 Task: Change IN PROGRESS as Status of Issue Issue0000000014 in Backlog  in Scrum Project Project0000000003 in Jira. Change IN PROGRESS as Status of Issue Issue0000000016 in Backlog  in Scrum Project Project0000000004 in Jira. Change IN PROGRESS as Status of Issue Issue0000000018 in Backlog  in Scrum Project Project0000000004 in Jira. Change IN PROGRESS as Status of Issue Issue0000000020 in Backlog  in Scrum Project Project0000000004 in Jira. Assign ayush98111@gmail.com as Assignee of Issue Issue0000000011 in Backlog  in Scrum Project Project0000000003 in Jira
Action: Mouse moved to (521, 577)
Screenshot: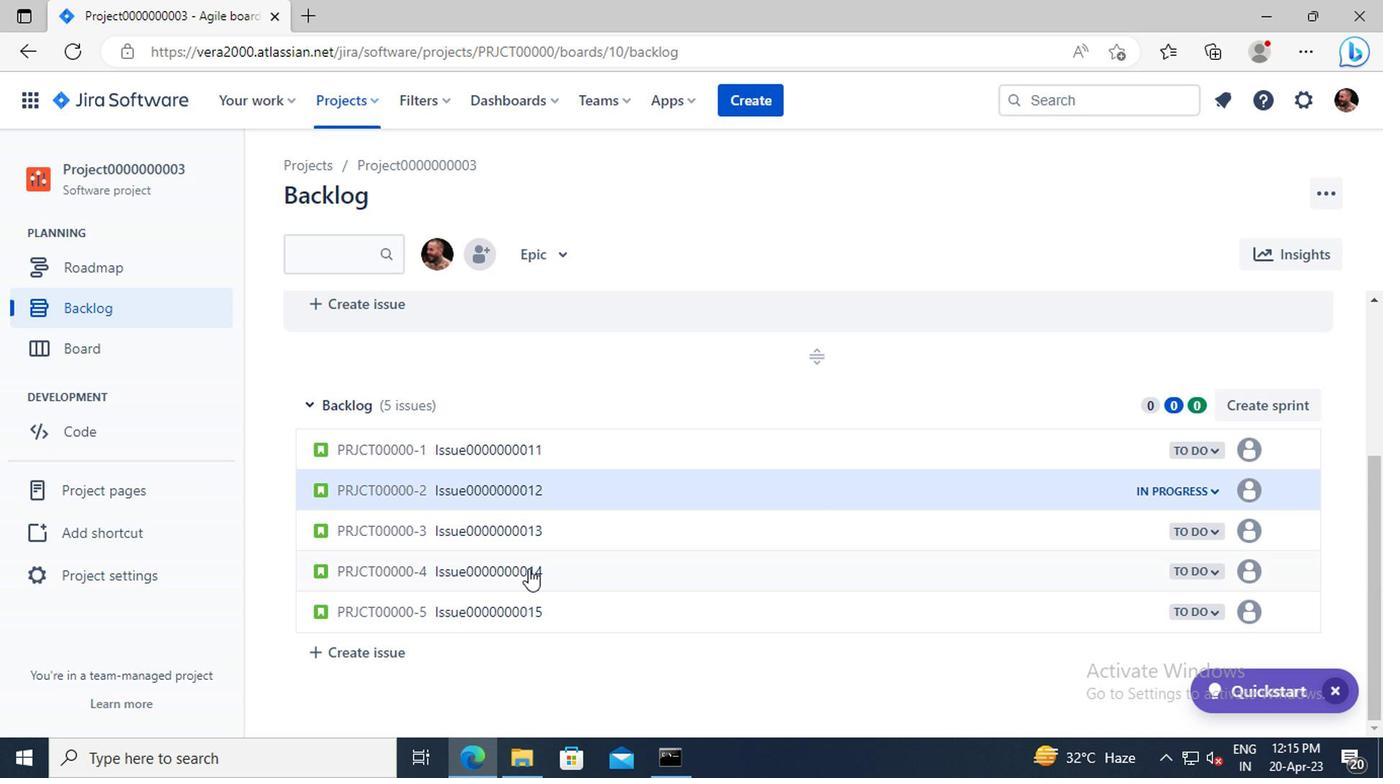 
Action: Mouse pressed left at (521, 577)
Screenshot: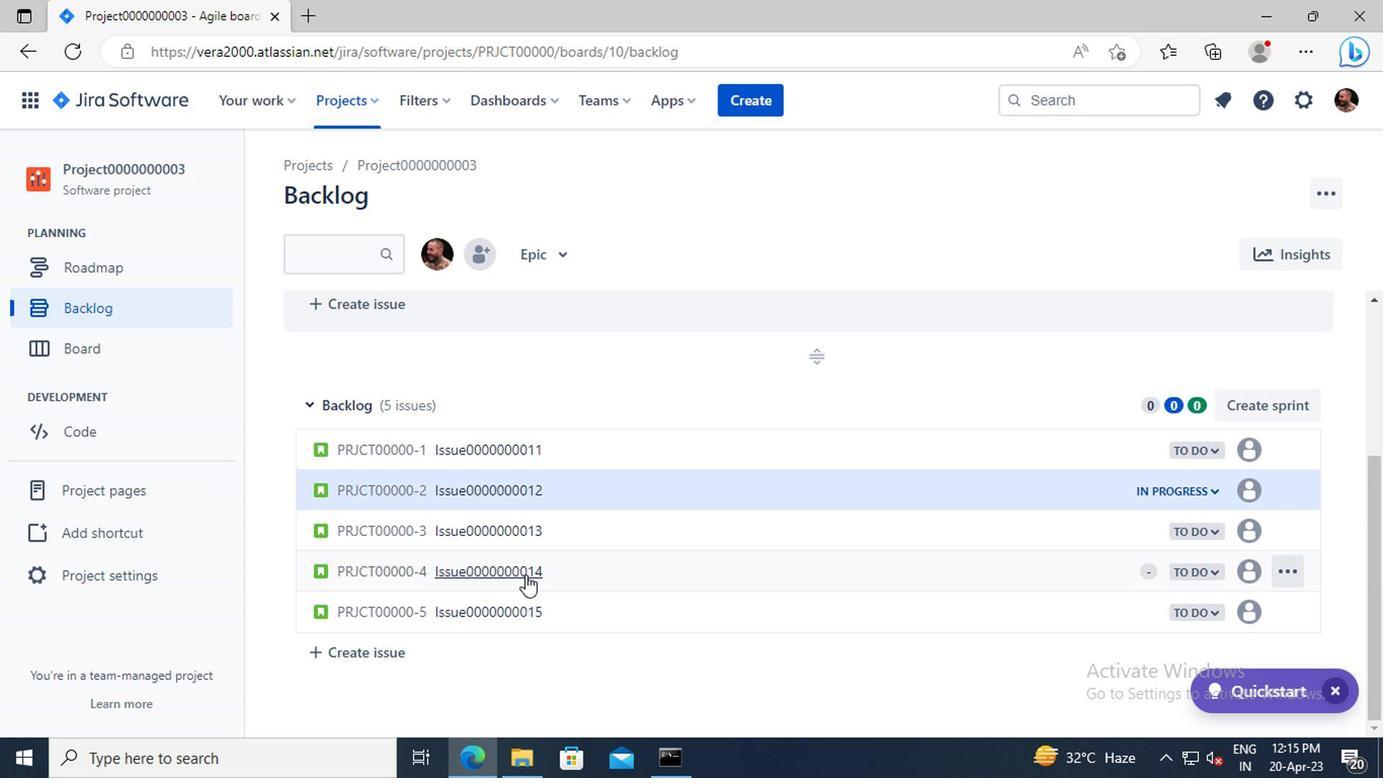 
Action: Mouse moved to (1020, 458)
Screenshot: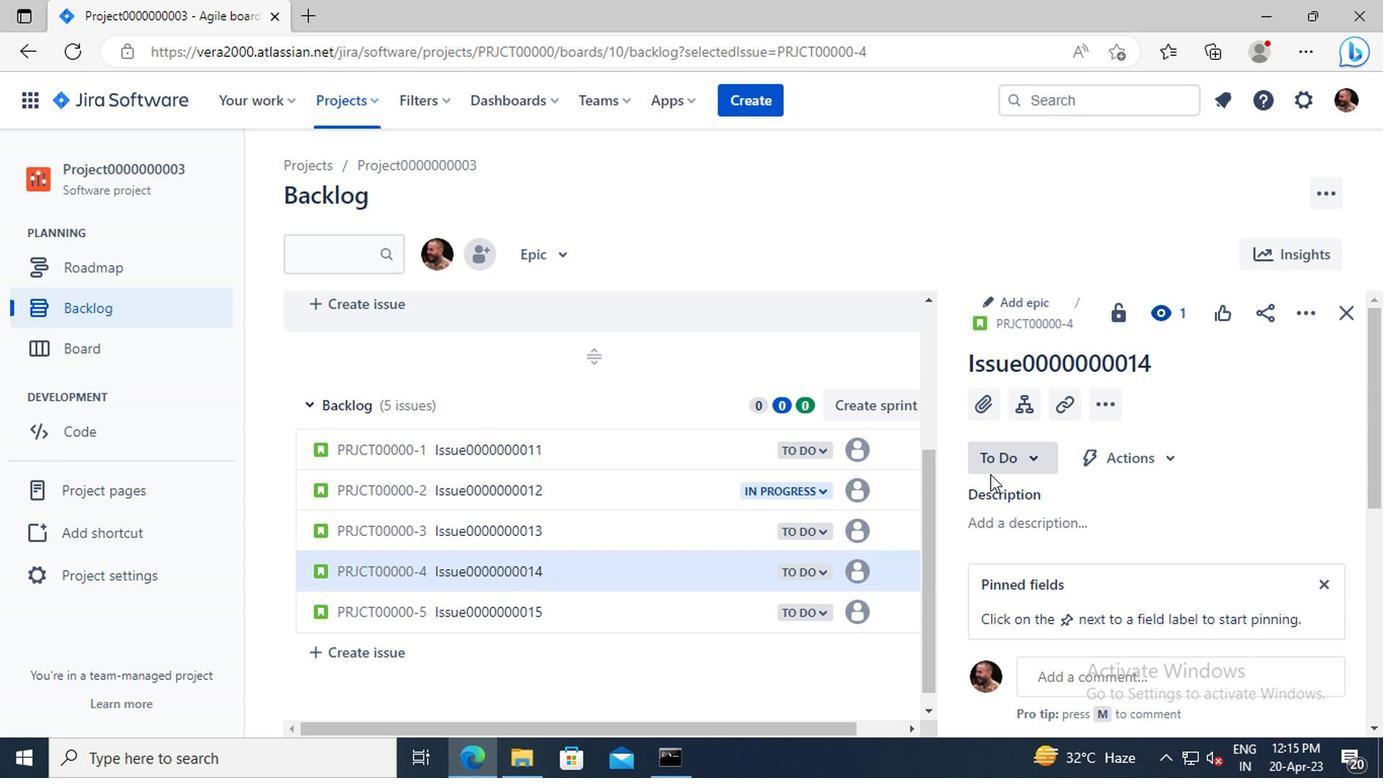 
Action: Mouse pressed left at (1020, 458)
Screenshot: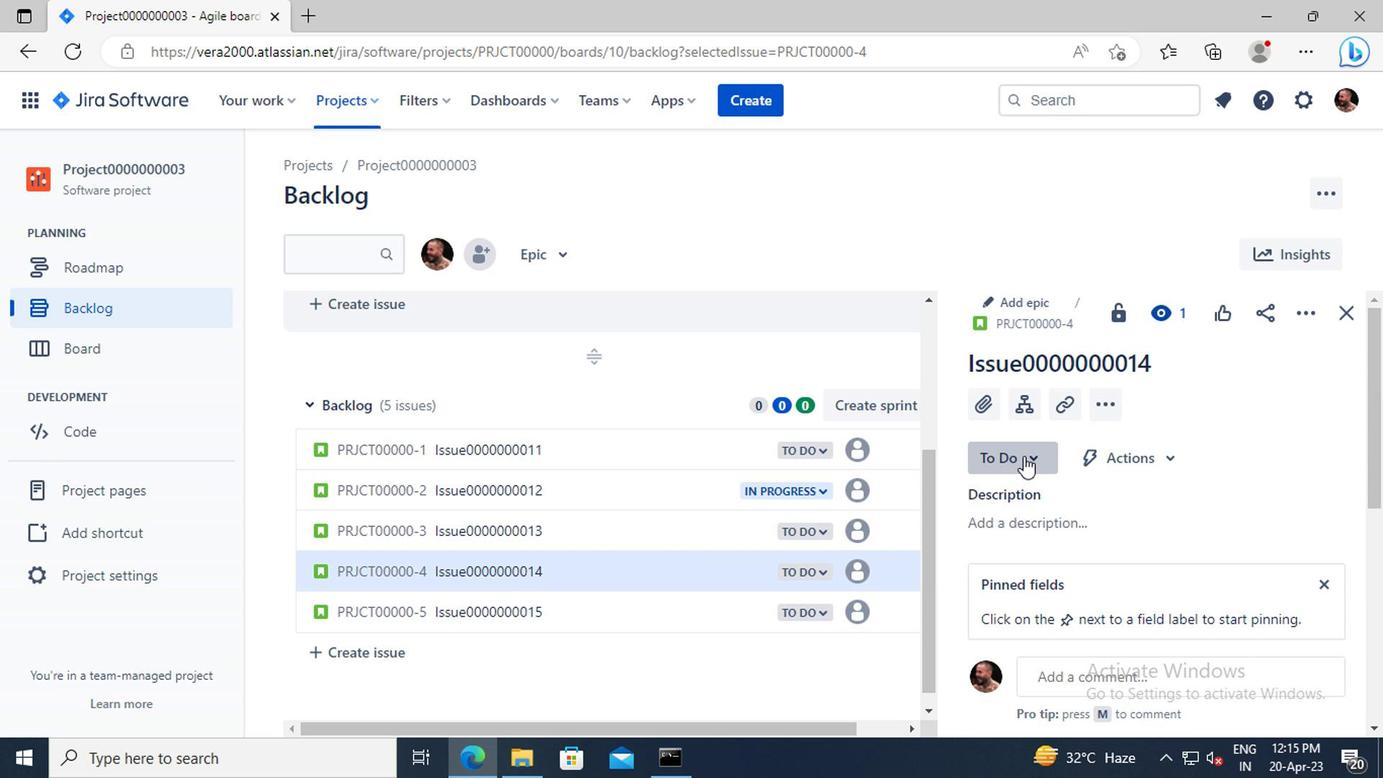 
Action: Mouse moved to (1030, 505)
Screenshot: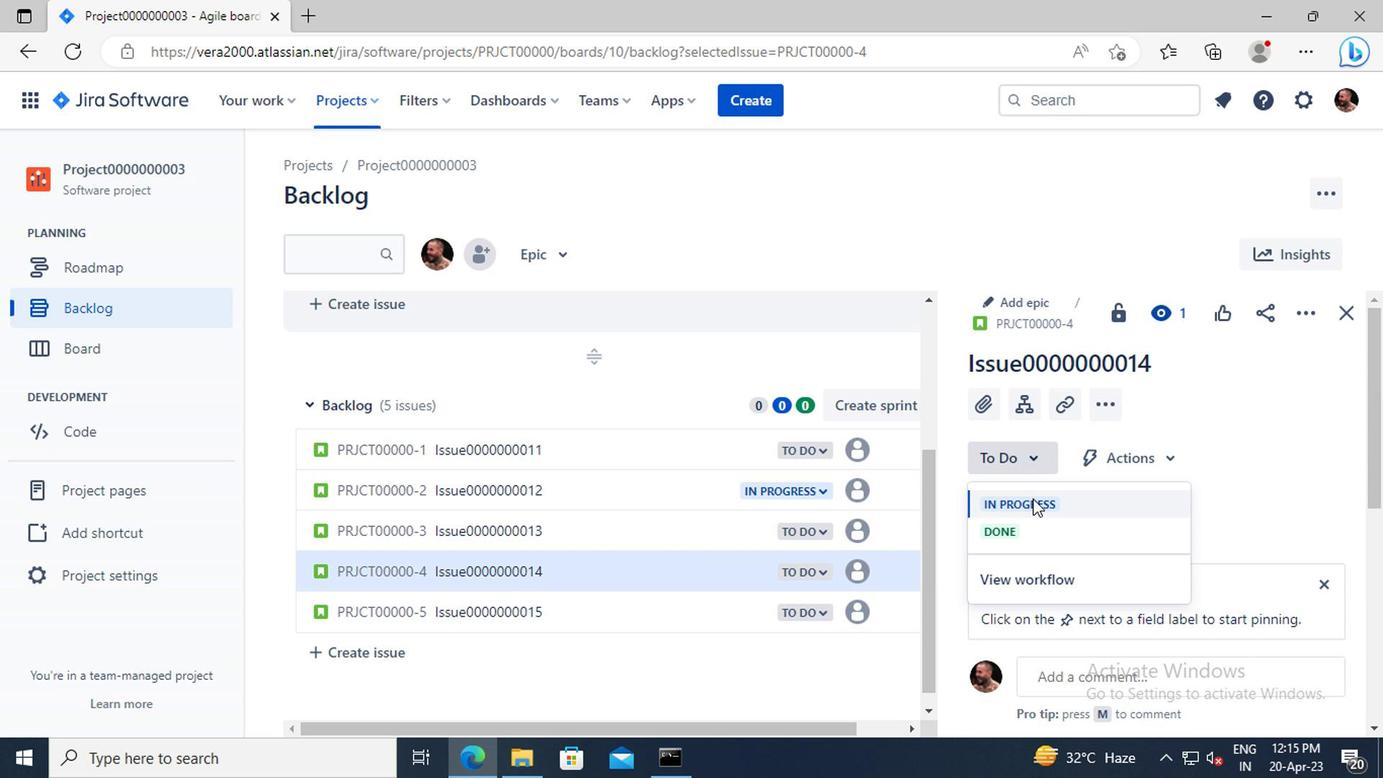 
Action: Mouse pressed left at (1030, 505)
Screenshot: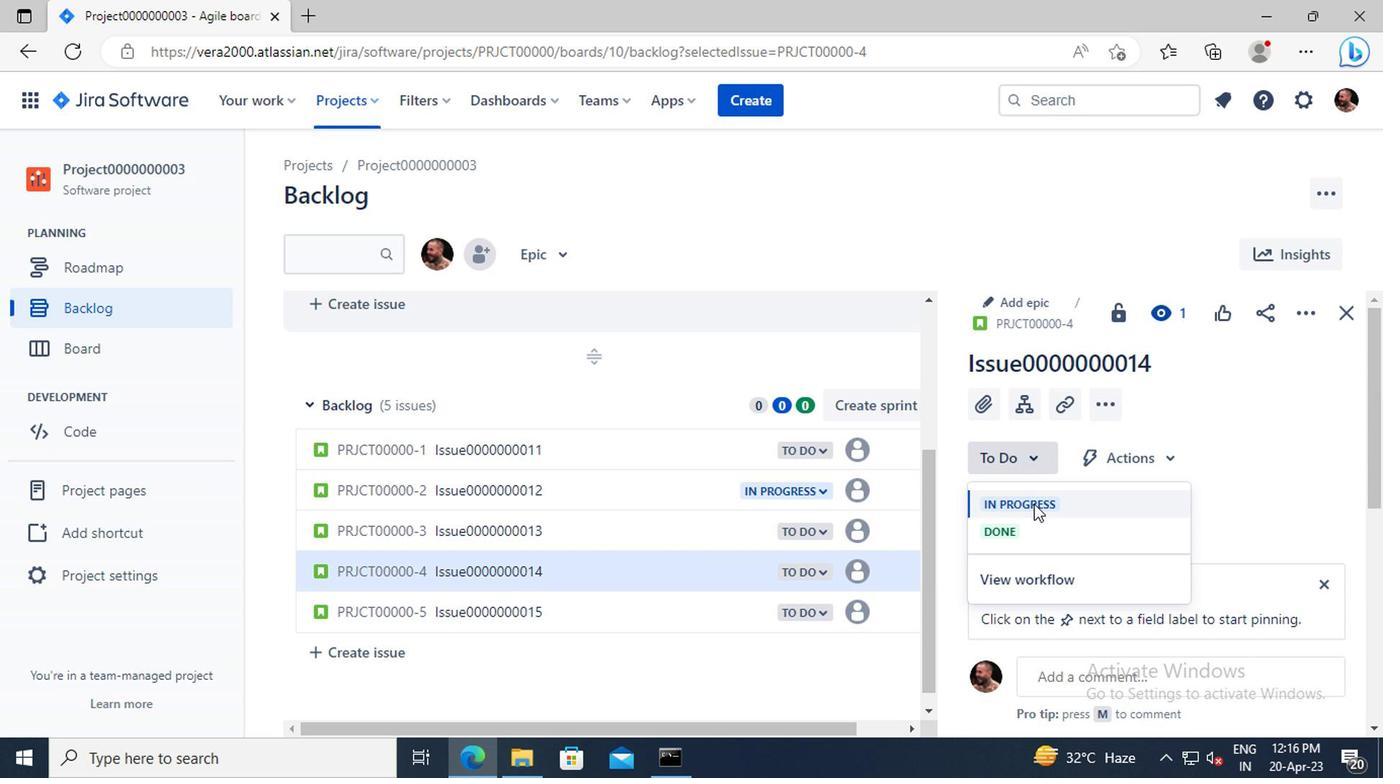
Action: Mouse moved to (351, 105)
Screenshot: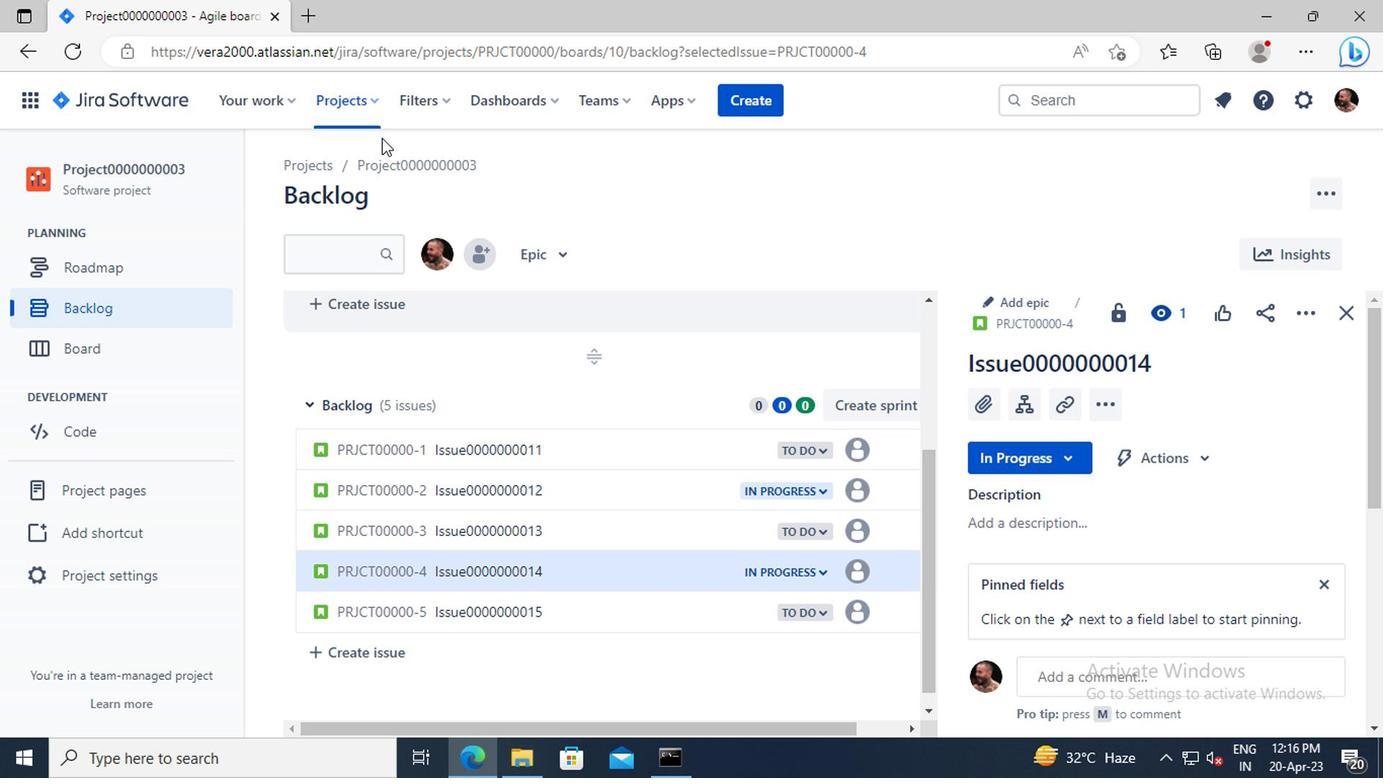 
Action: Mouse pressed left at (351, 105)
Screenshot: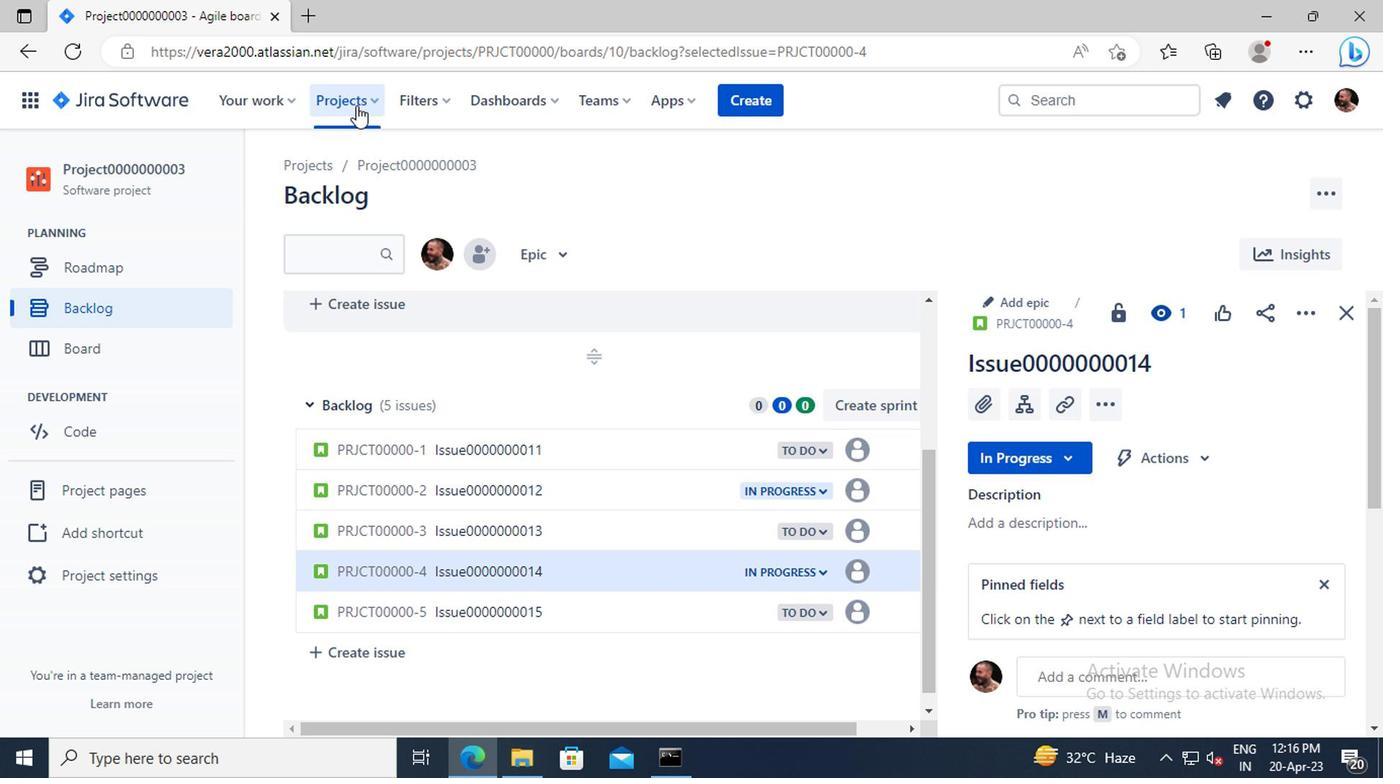 
Action: Mouse moved to (417, 247)
Screenshot: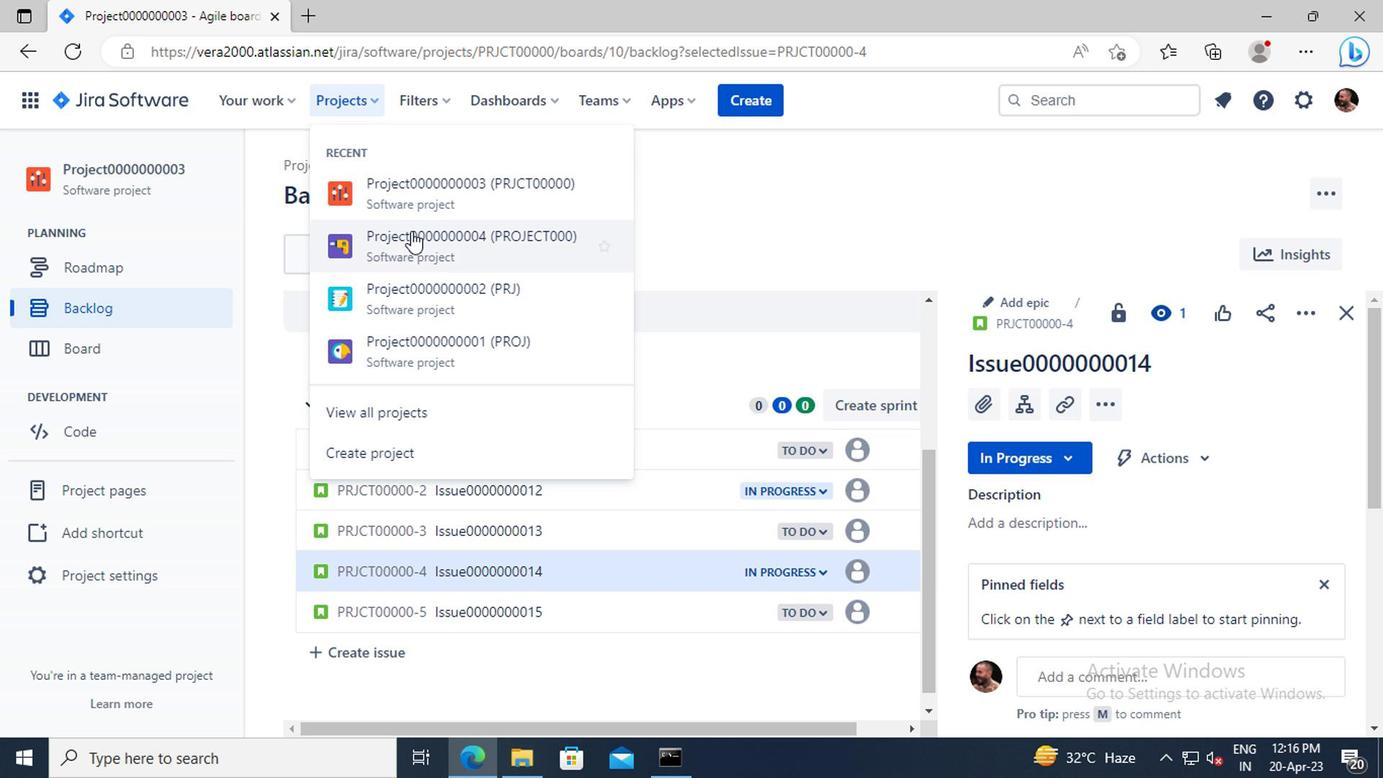 
Action: Mouse pressed left at (417, 247)
Screenshot: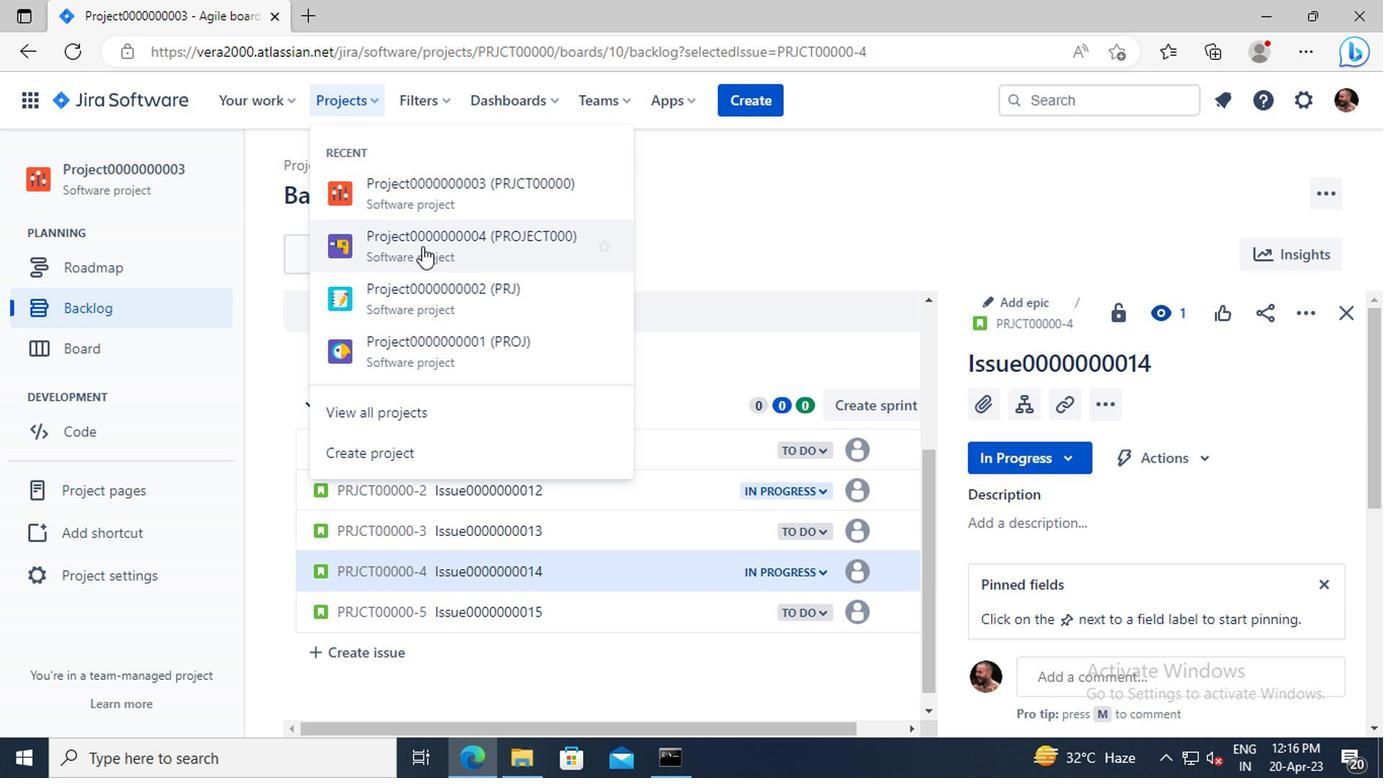 
Action: Mouse moved to (127, 299)
Screenshot: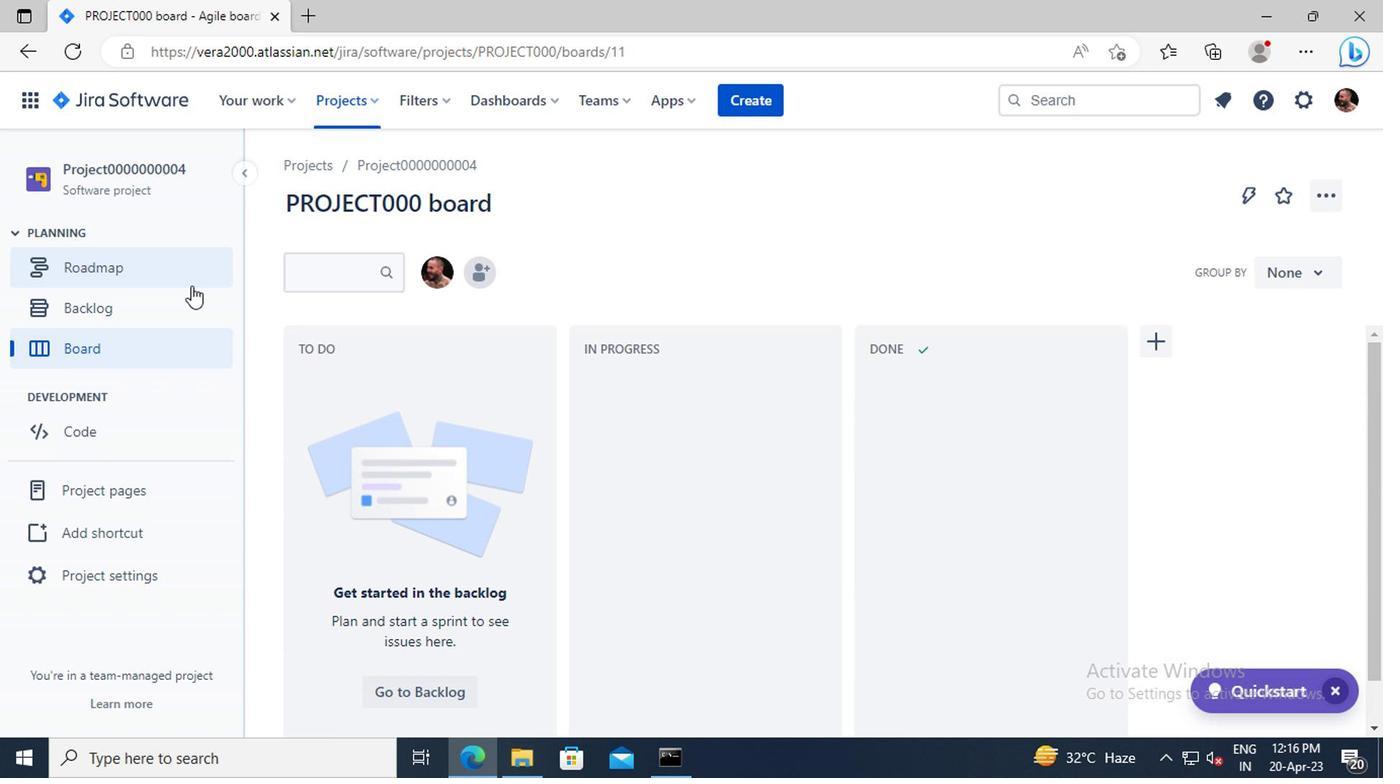 
Action: Mouse pressed left at (127, 299)
Screenshot: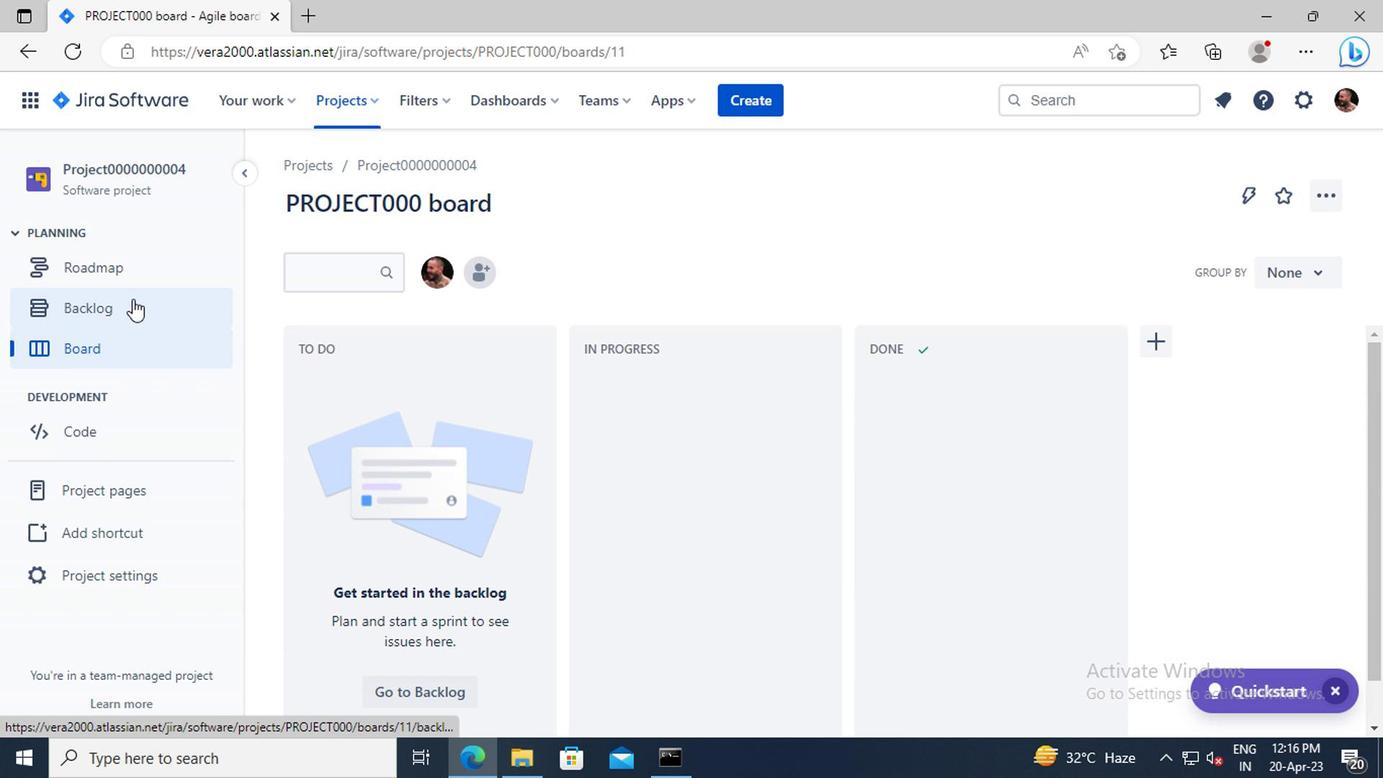 
Action: Mouse moved to (509, 299)
Screenshot: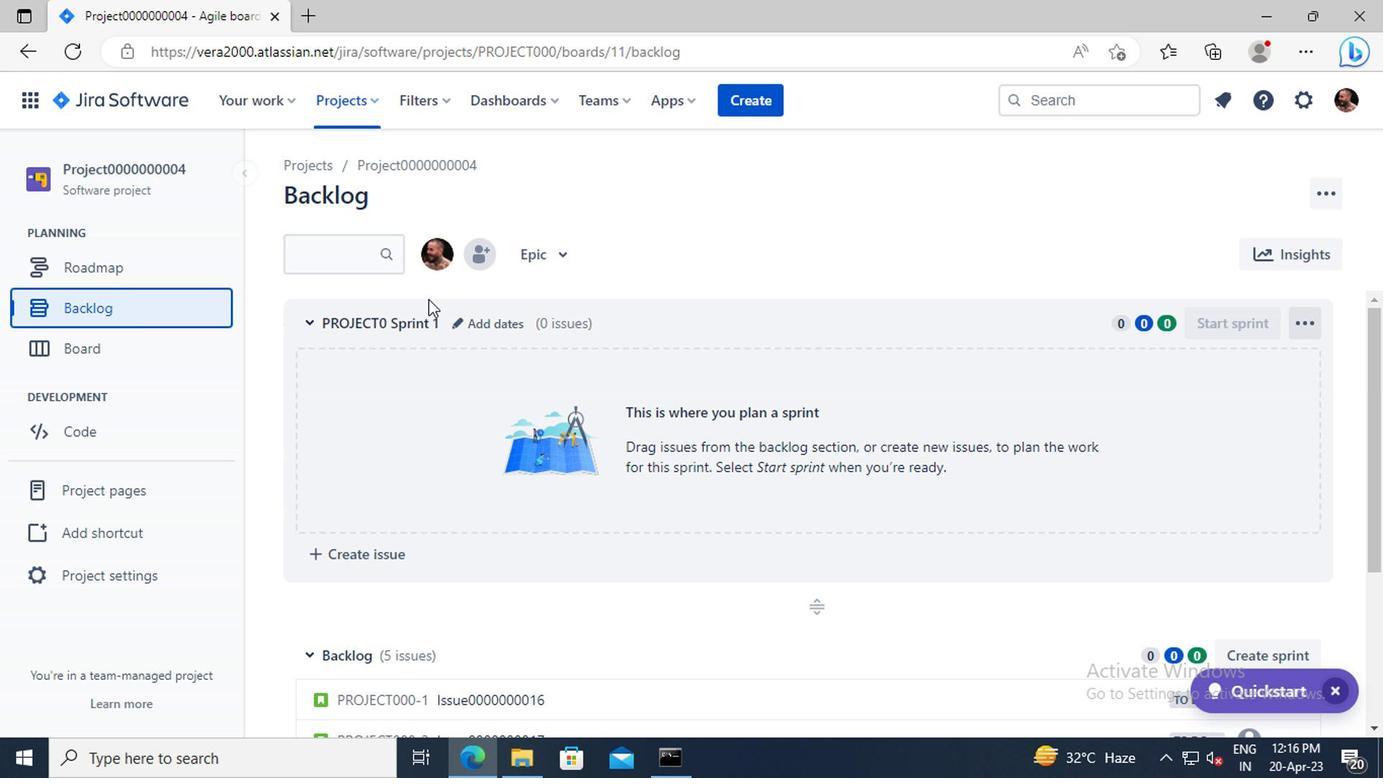
Action: Mouse scrolled (509, 299) with delta (0, 0)
Screenshot: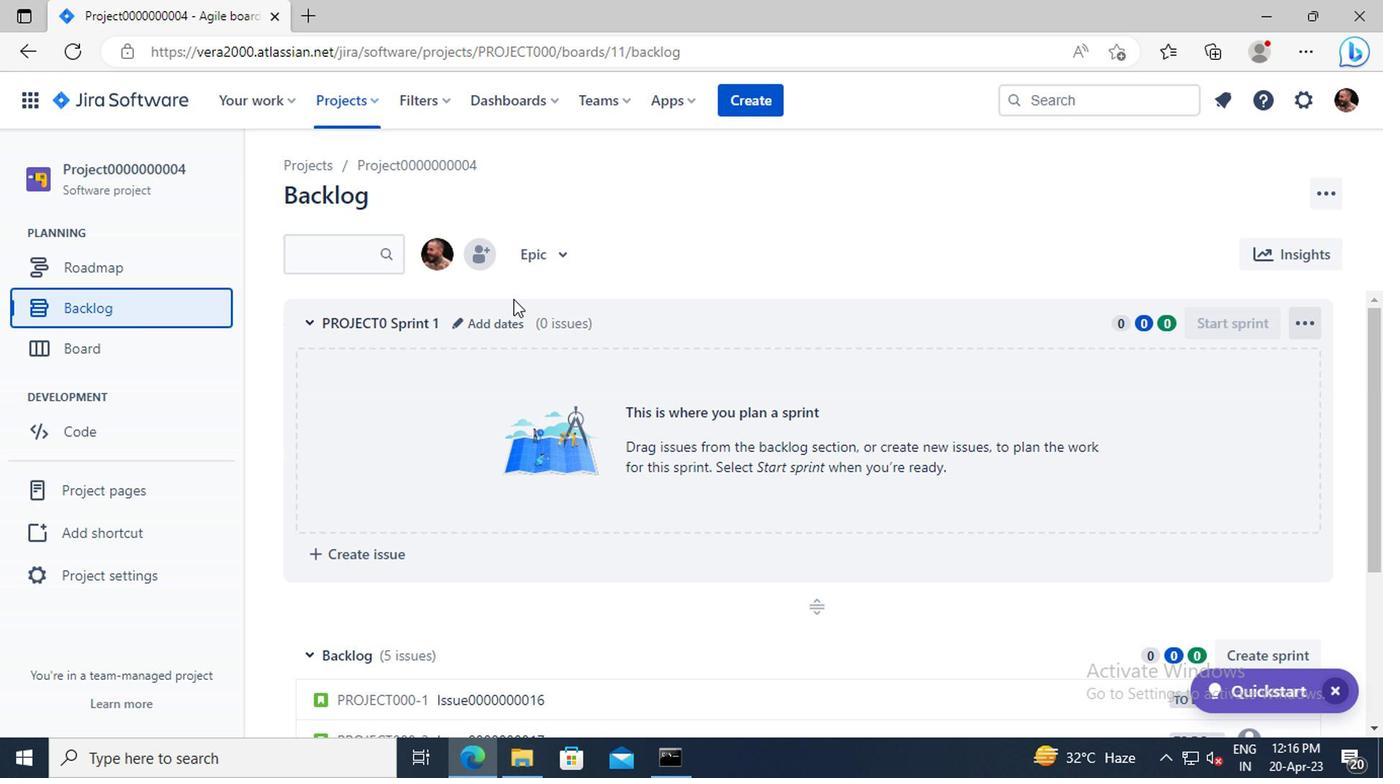 
Action: Mouse scrolled (509, 299) with delta (0, 0)
Screenshot: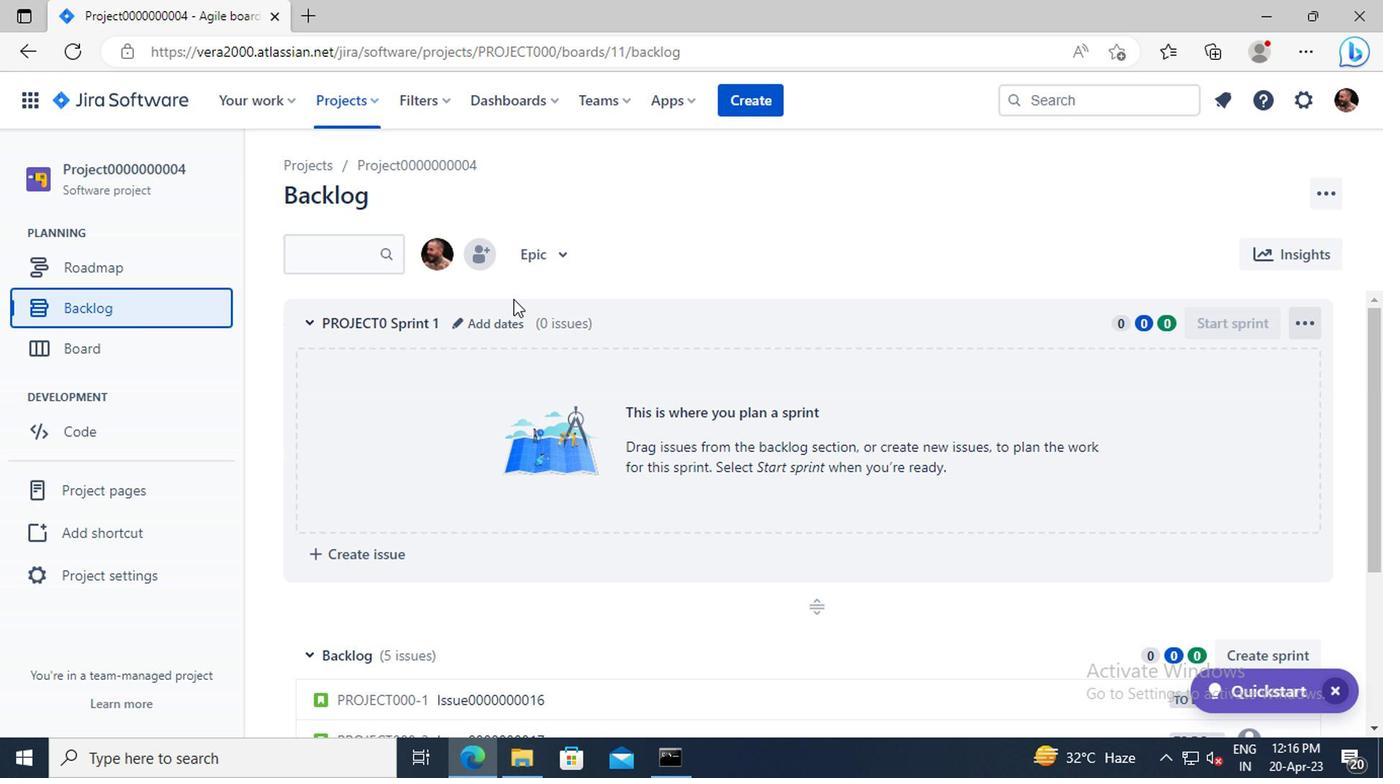 
Action: Mouse moved to (513, 340)
Screenshot: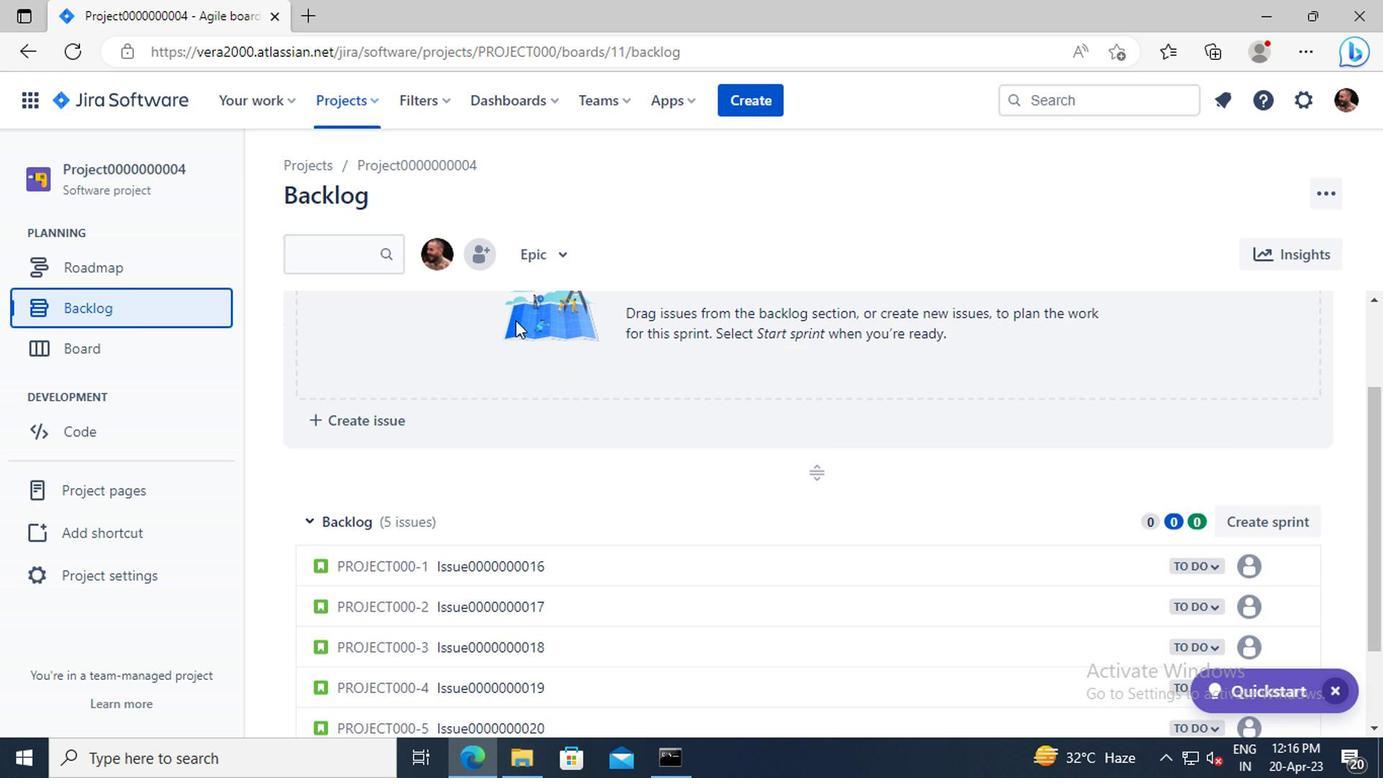 
Action: Mouse scrolled (513, 340) with delta (0, 0)
Screenshot: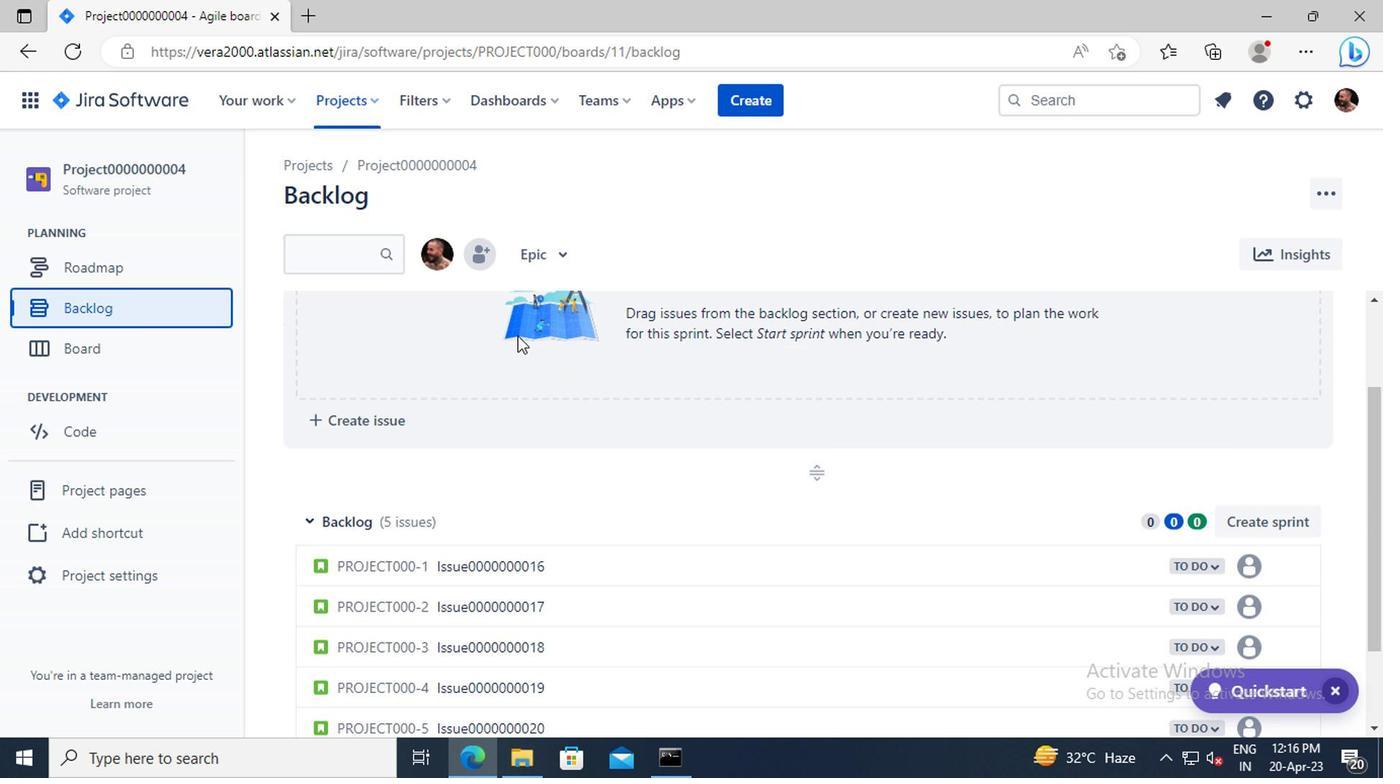 
Action: Mouse scrolled (513, 340) with delta (0, 0)
Screenshot: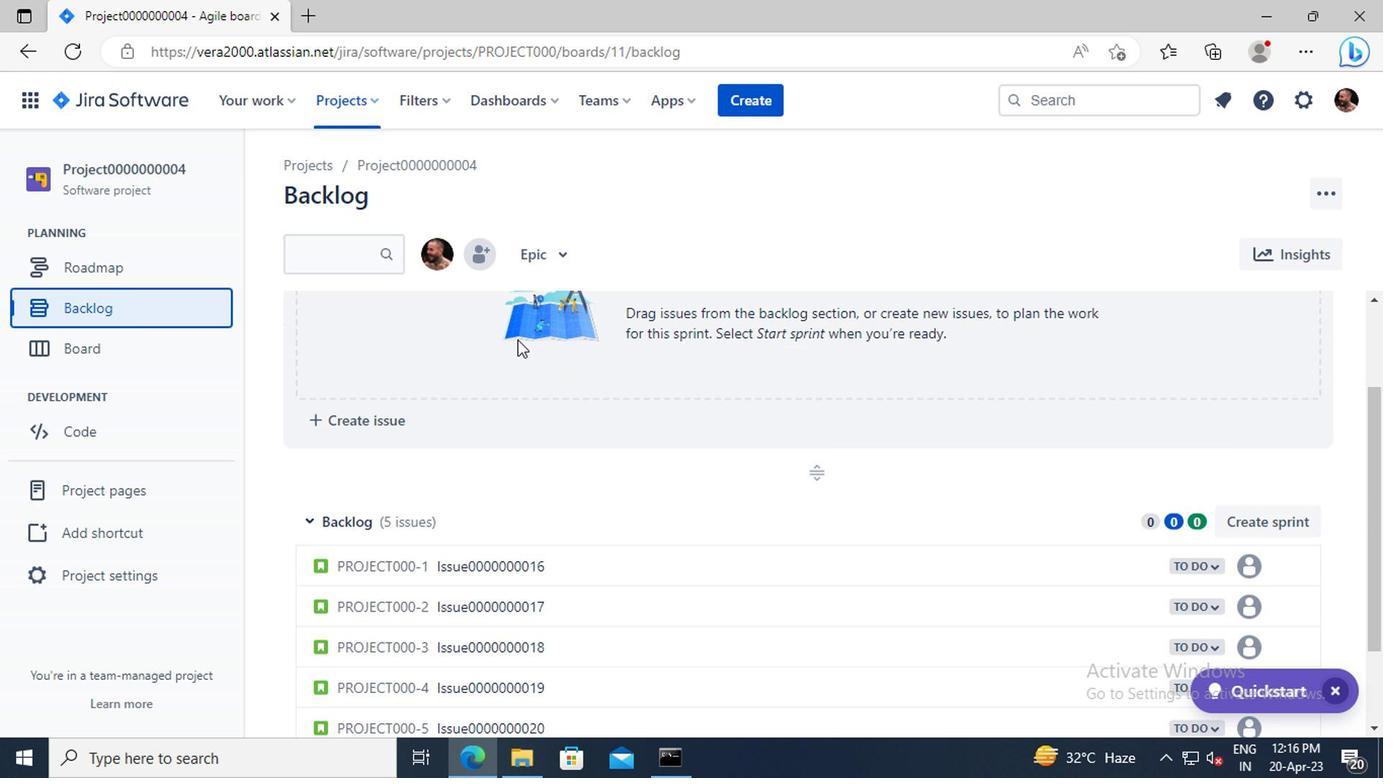
Action: Mouse moved to (519, 446)
Screenshot: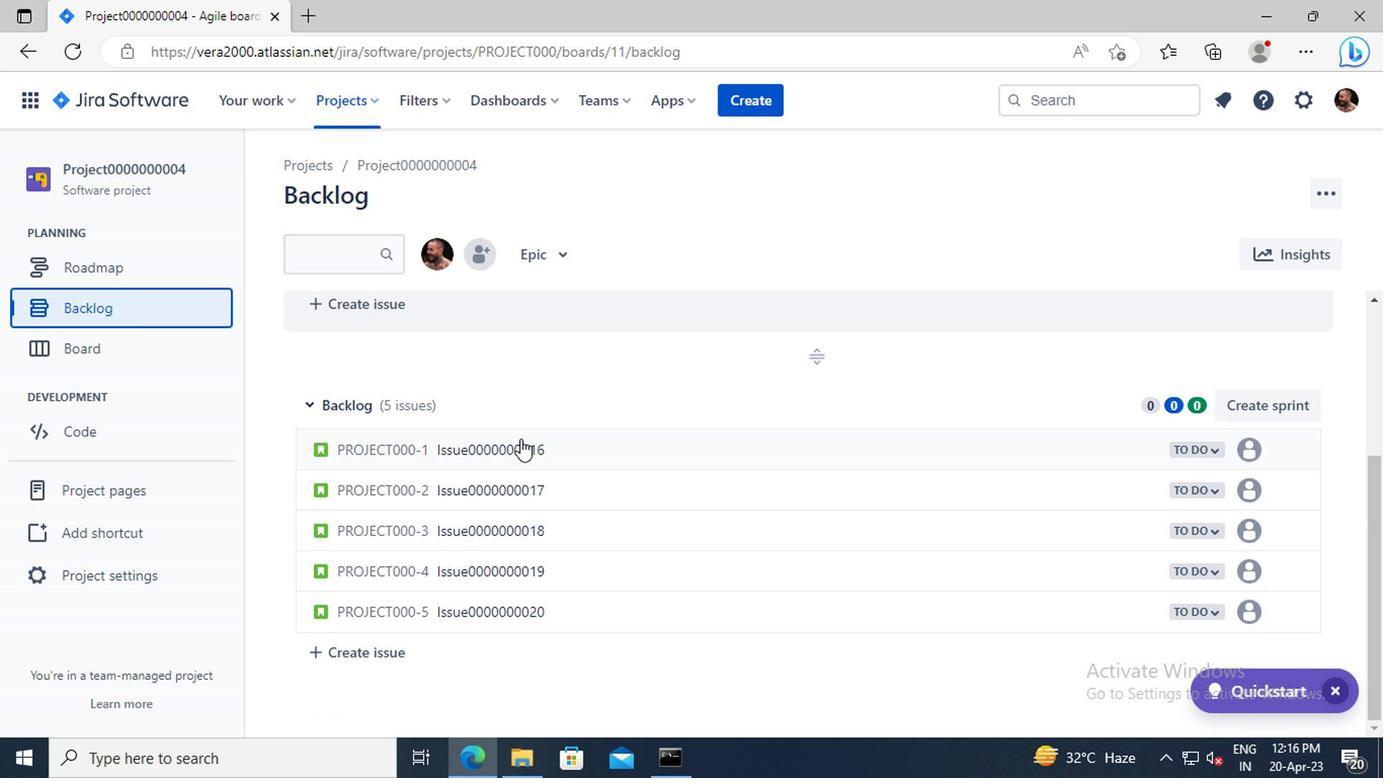 
Action: Mouse pressed left at (519, 446)
Screenshot: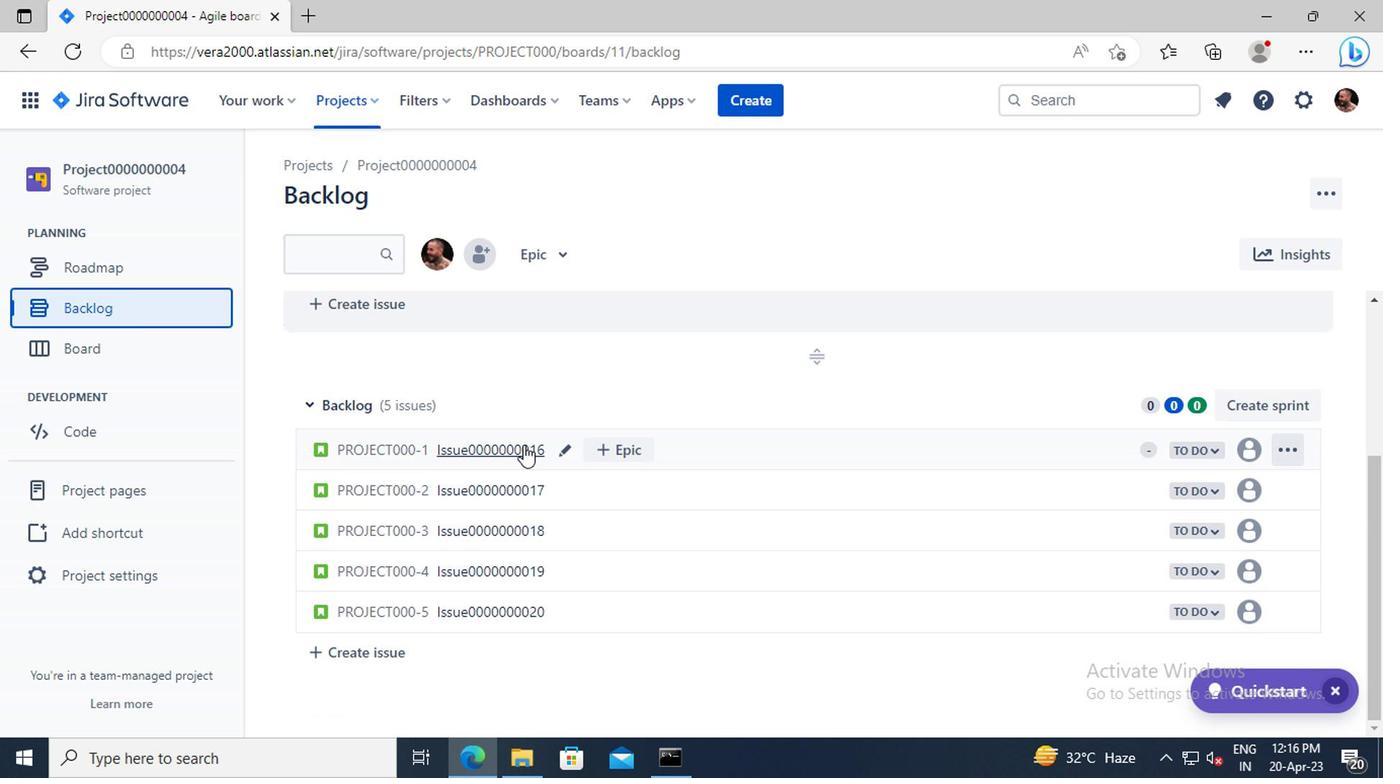
Action: Mouse moved to (992, 461)
Screenshot: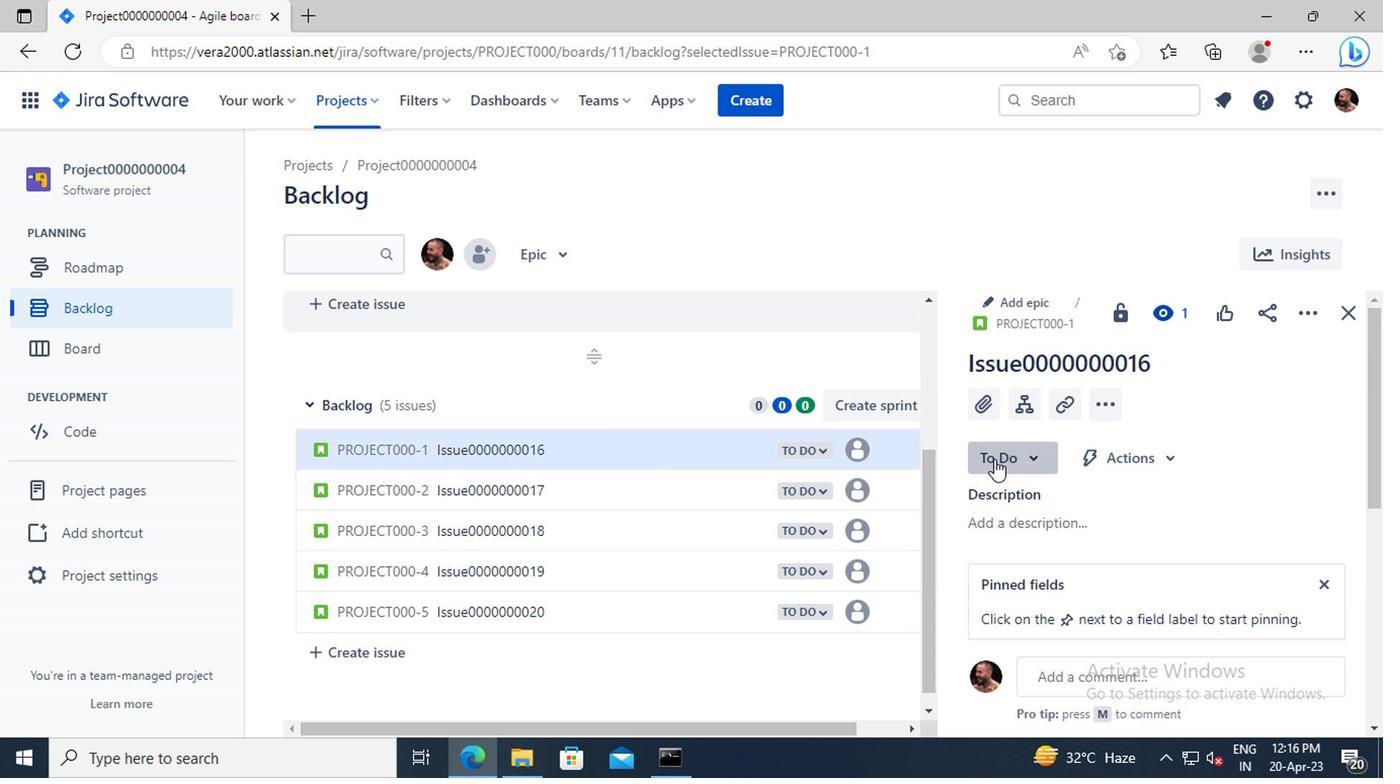 
Action: Mouse pressed left at (992, 461)
Screenshot: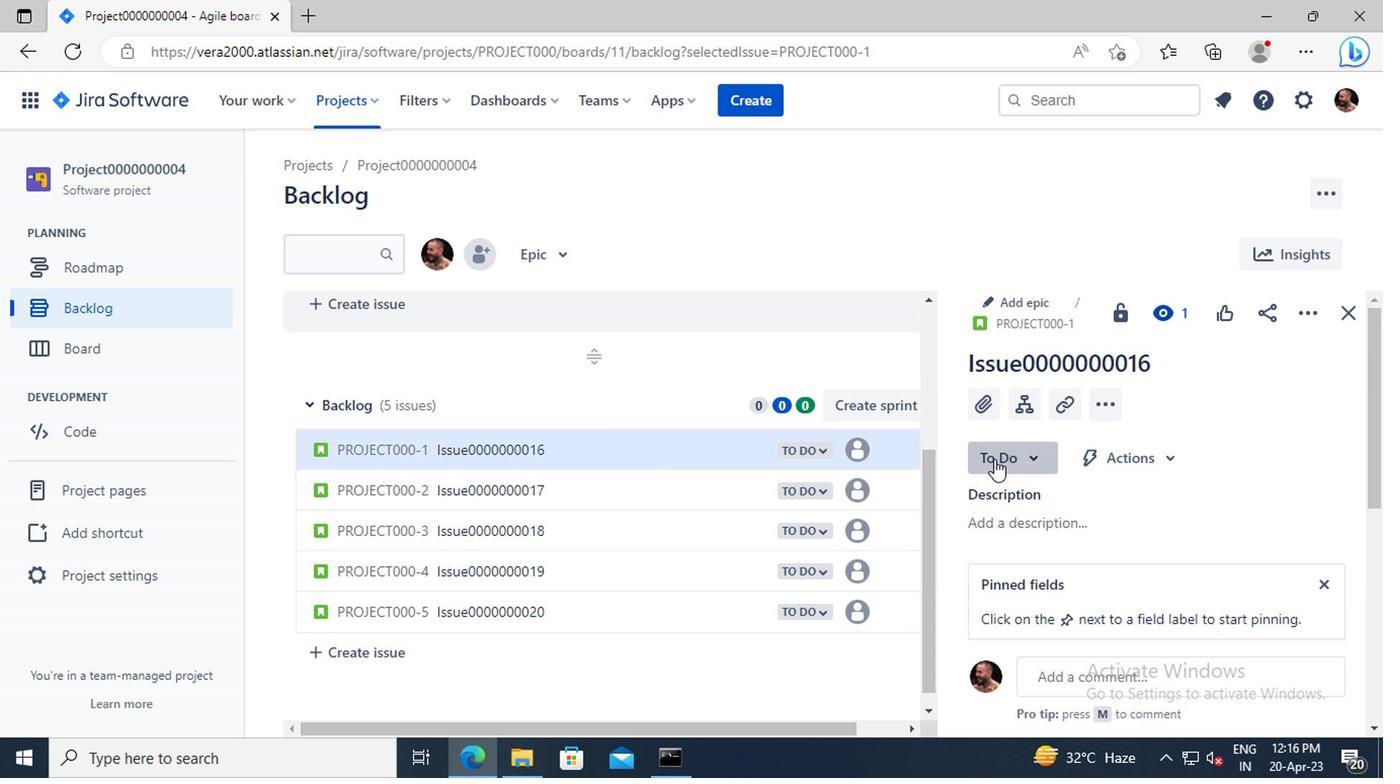
Action: Mouse moved to (998, 505)
Screenshot: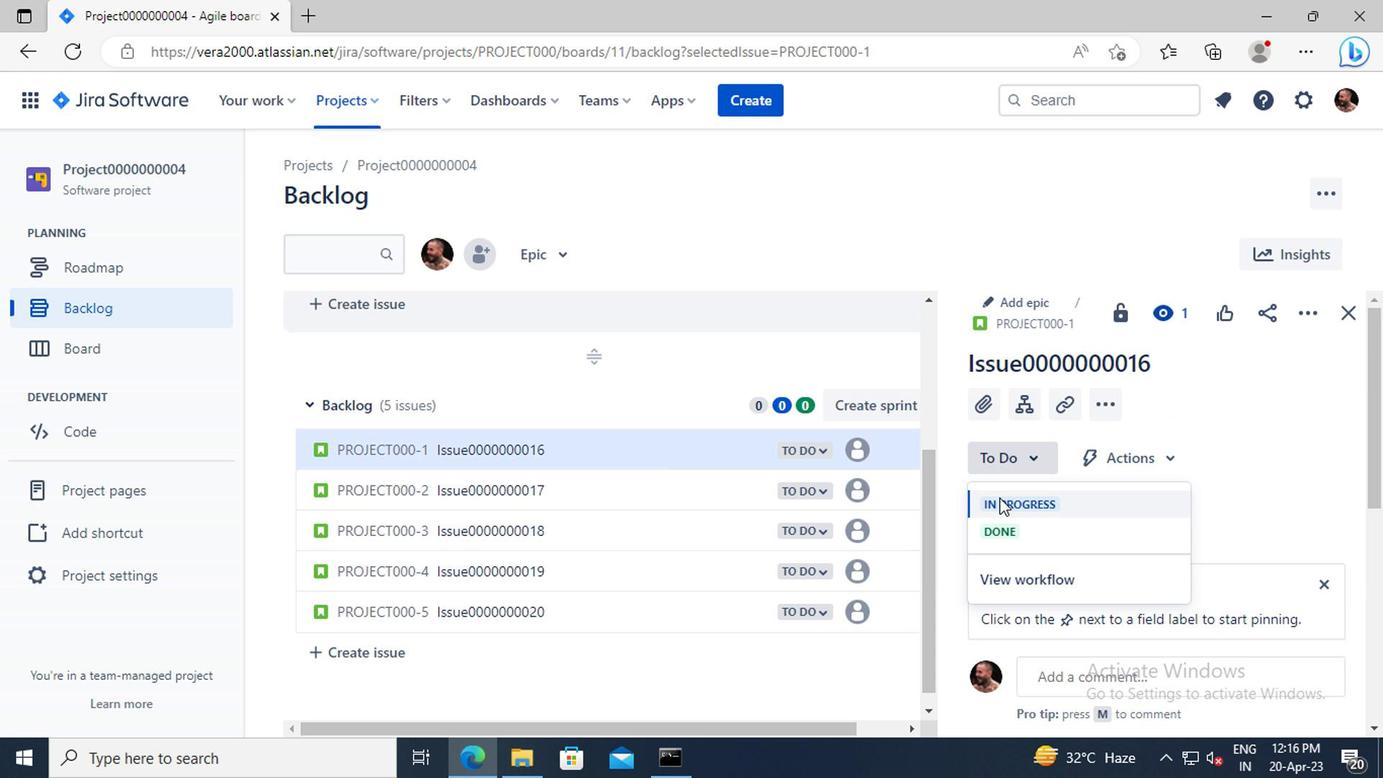 
Action: Mouse pressed left at (998, 505)
Screenshot: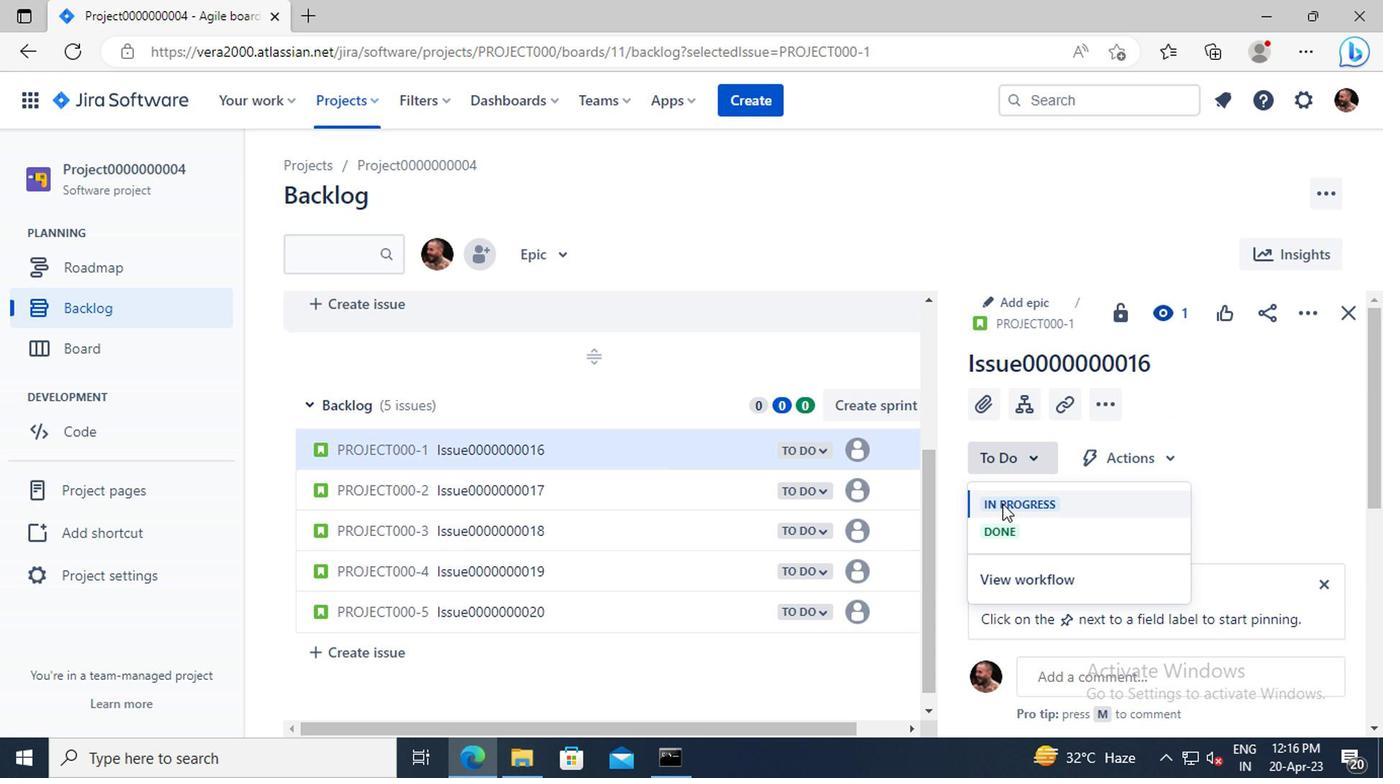 
Action: Mouse moved to (487, 529)
Screenshot: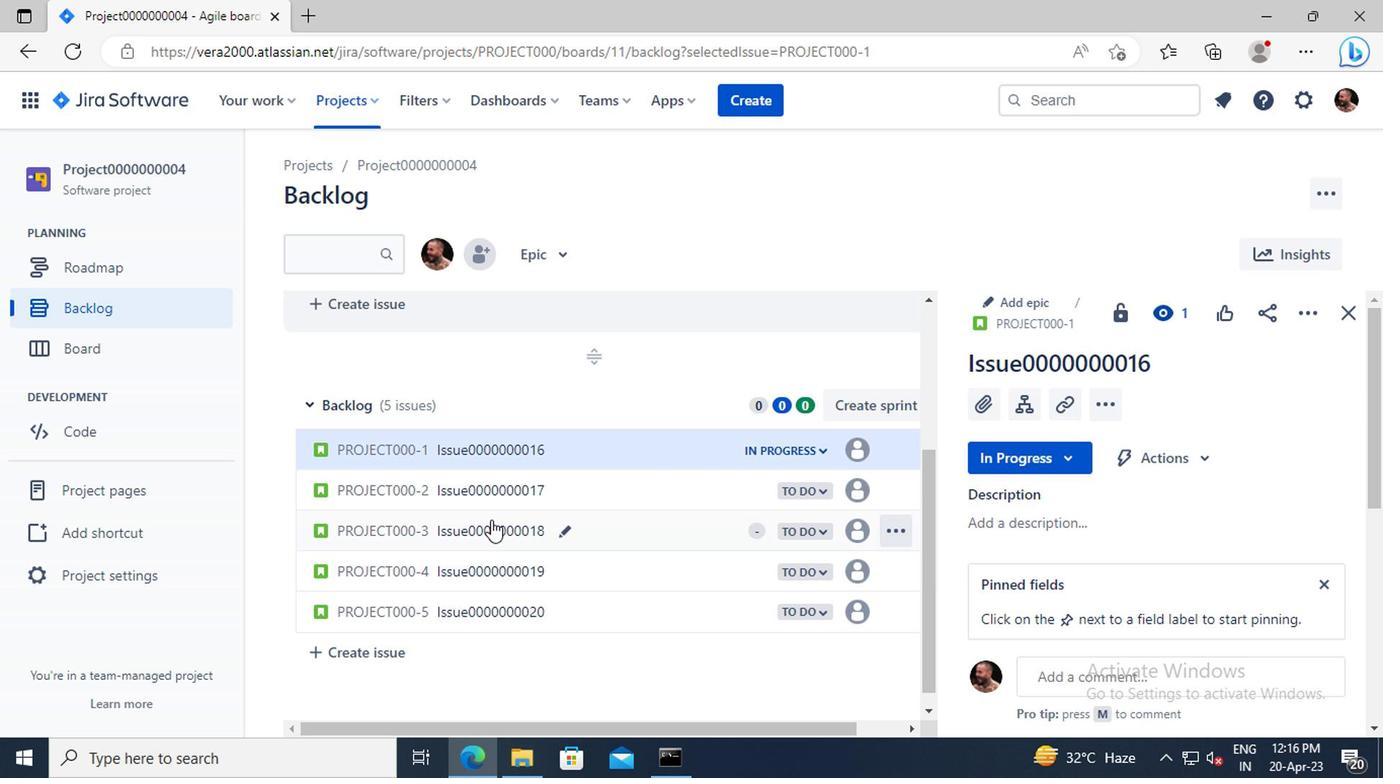 
Action: Mouse pressed left at (487, 529)
Screenshot: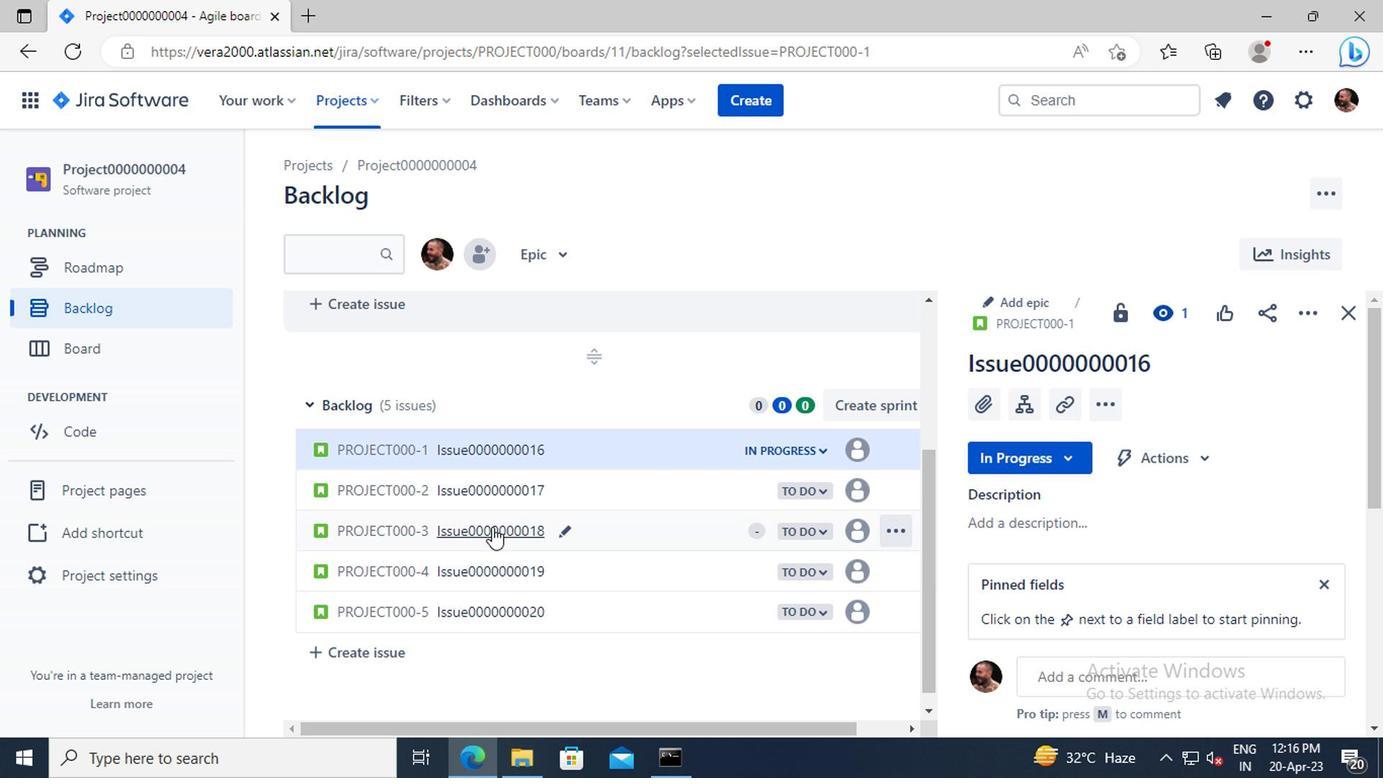 
Action: Mouse moved to (985, 453)
Screenshot: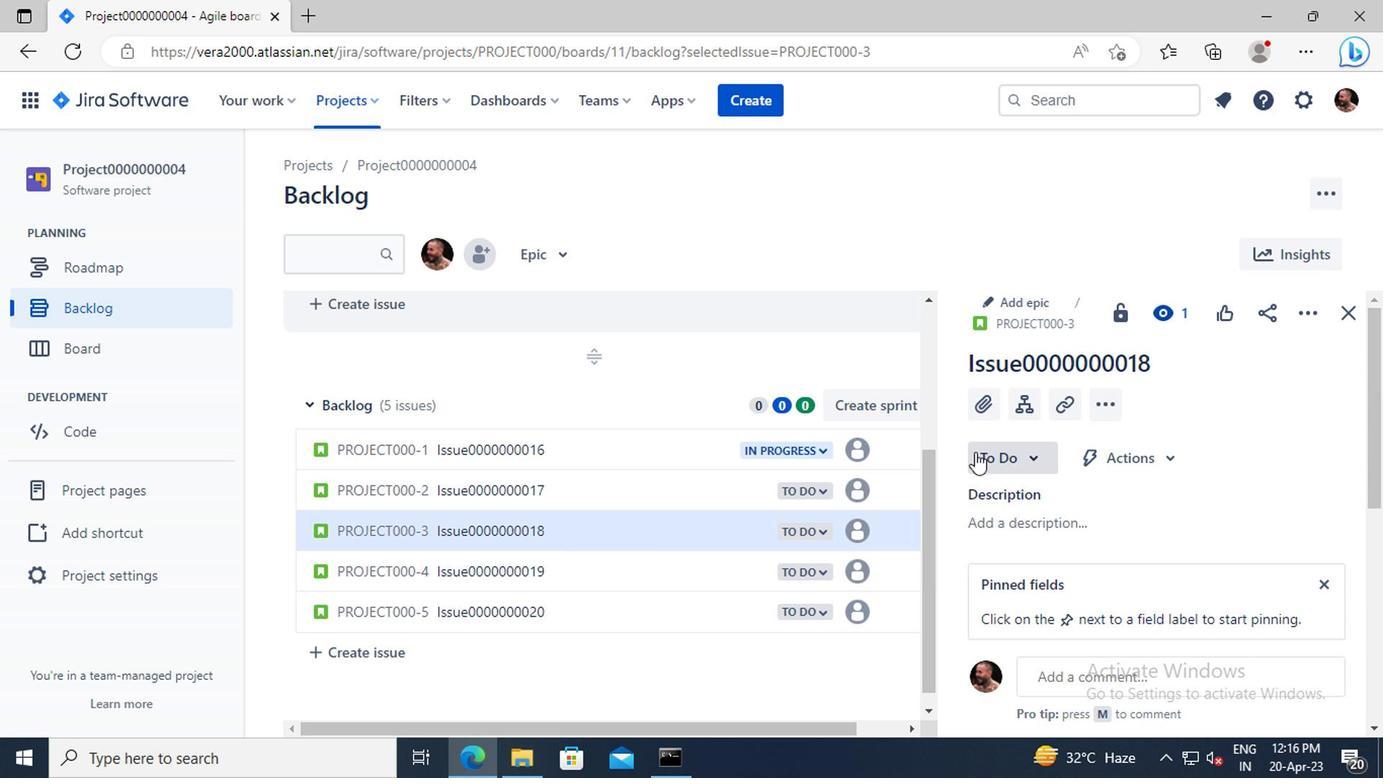 
Action: Mouse pressed left at (985, 453)
Screenshot: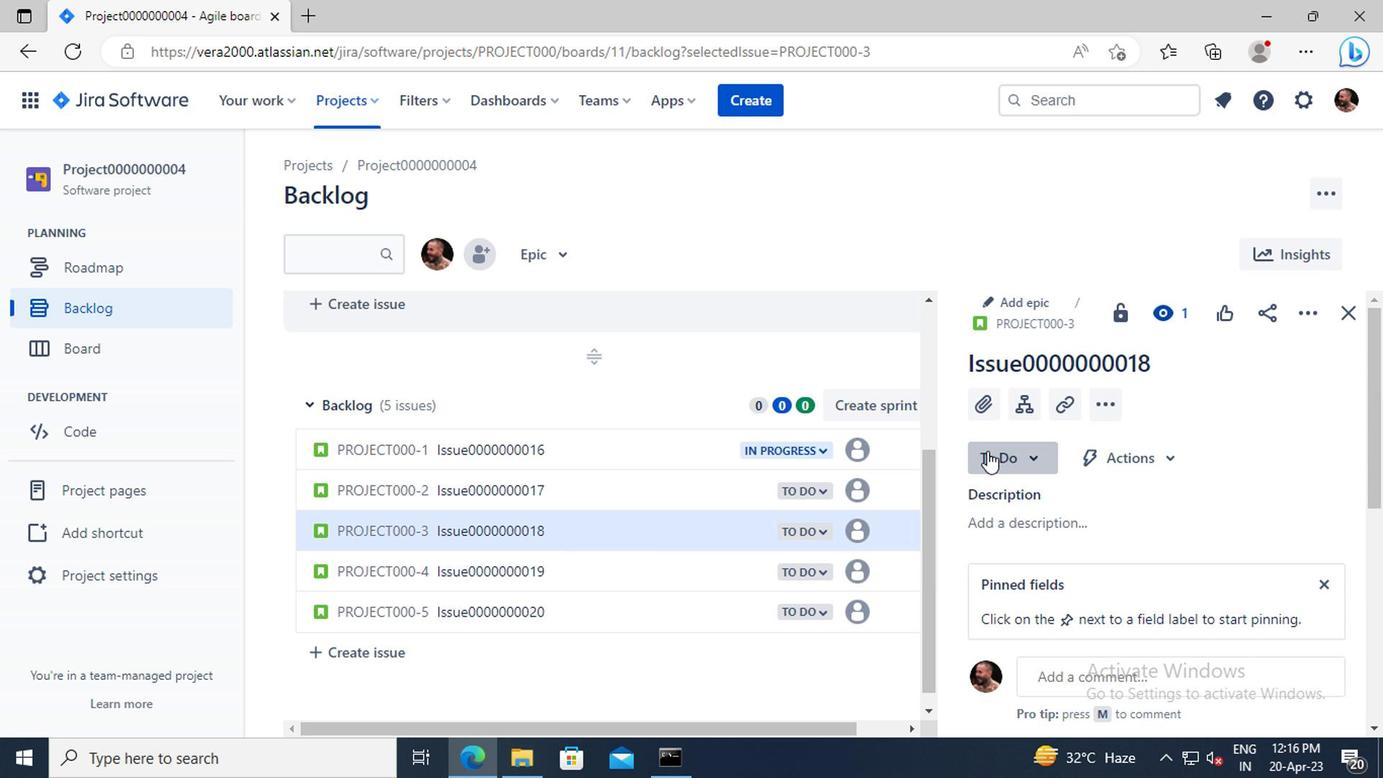 
Action: Mouse moved to (998, 503)
Screenshot: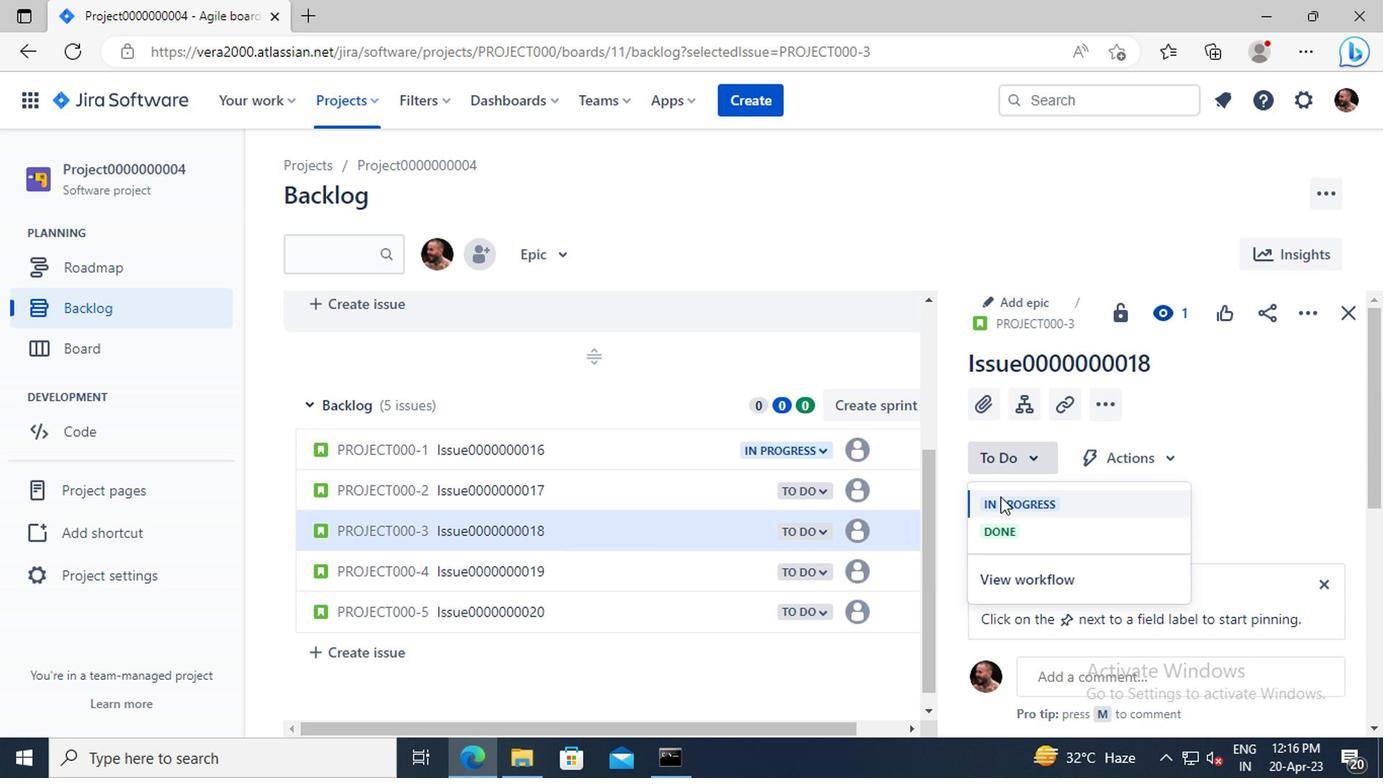 
Action: Mouse pressed left at (998, 503)
Screenshot: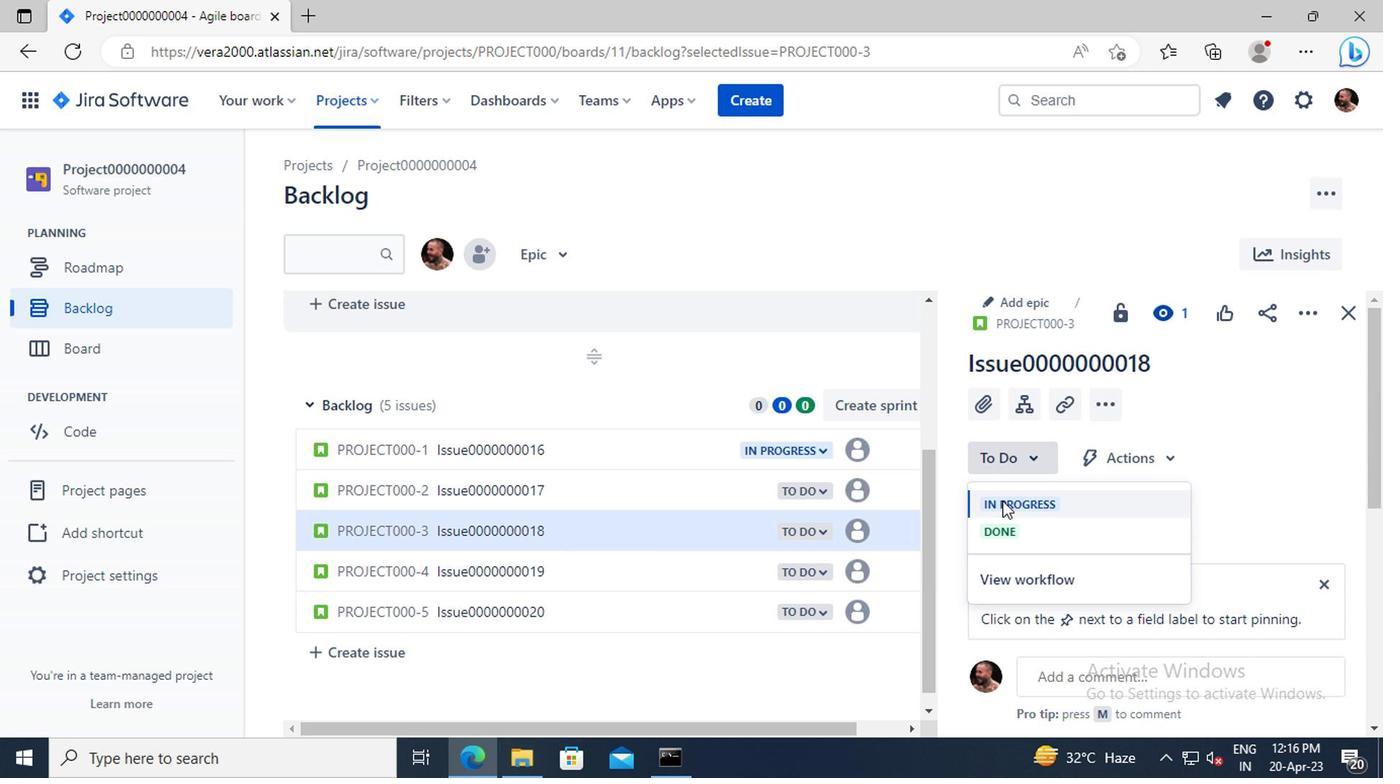 
Action: Mouse moved to (502, 616)
Screenshot: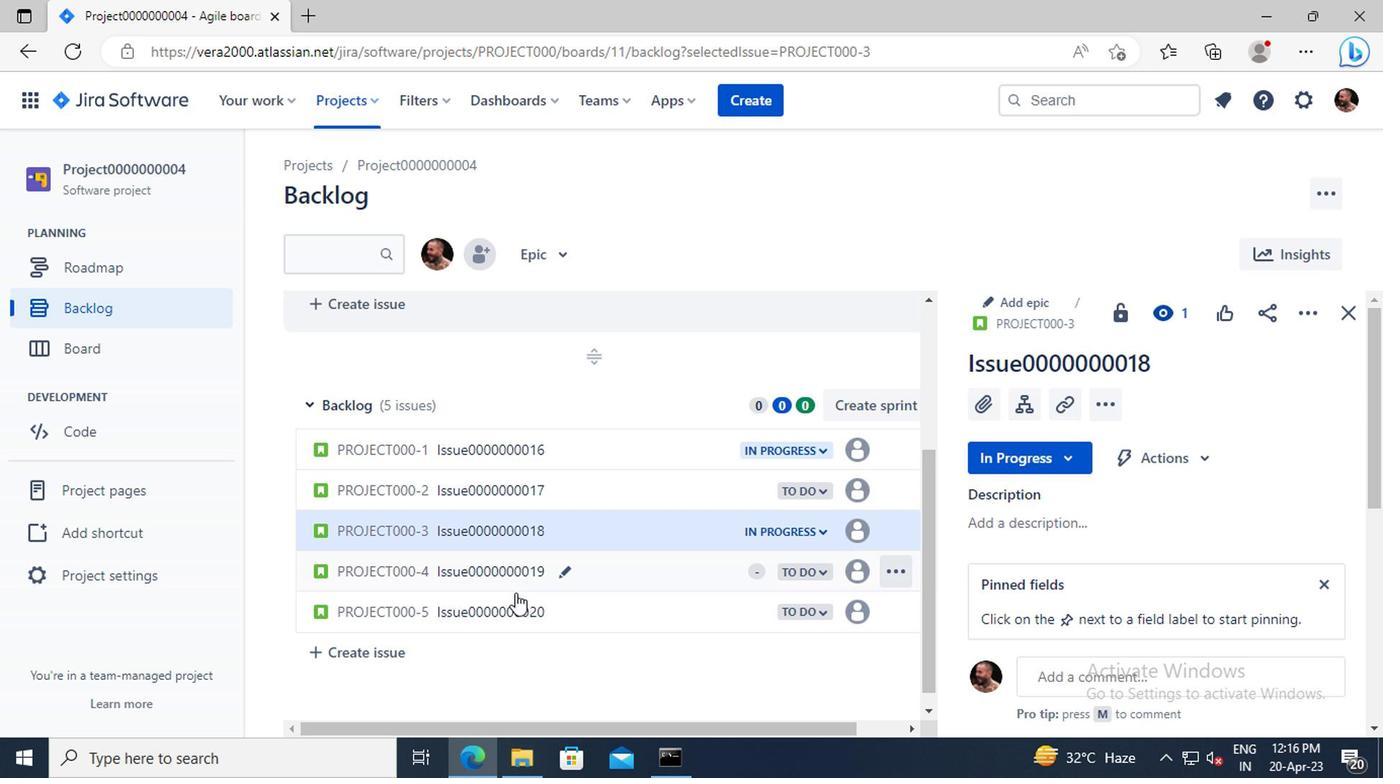 
Action: Mouse pressed left at (502, 616)
Screenshot: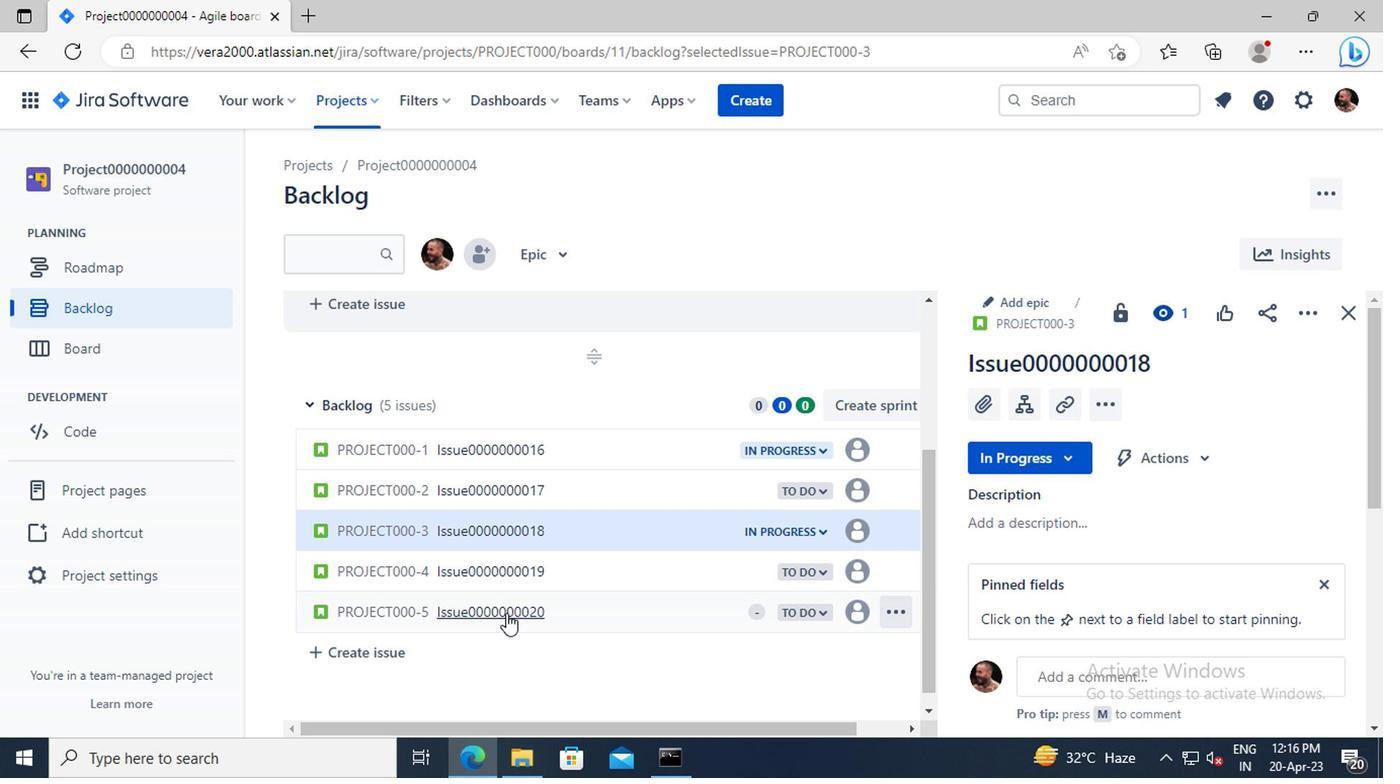 
Action: Mouse moved to (980, 446)
Screenshot: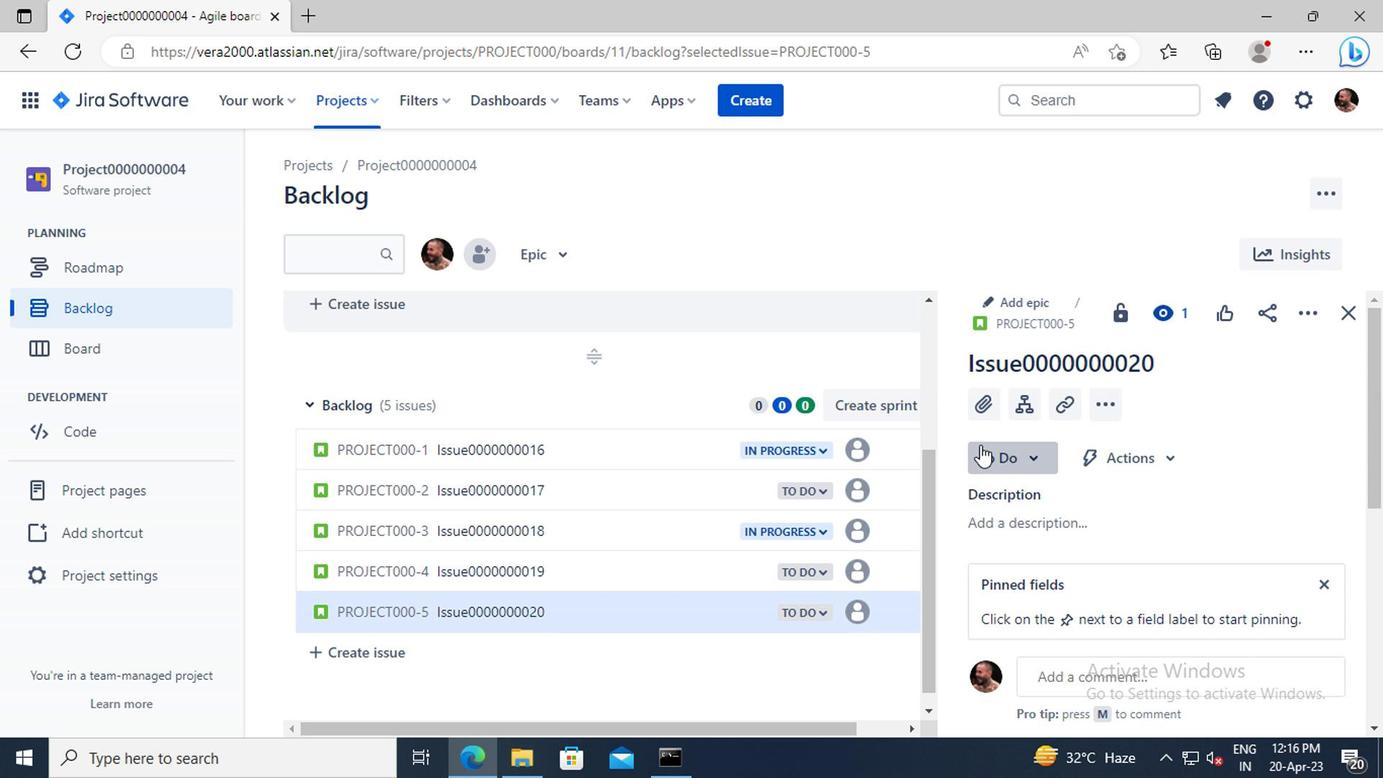 
Action: Mouse pressed left at (980, 446)
Screenshot: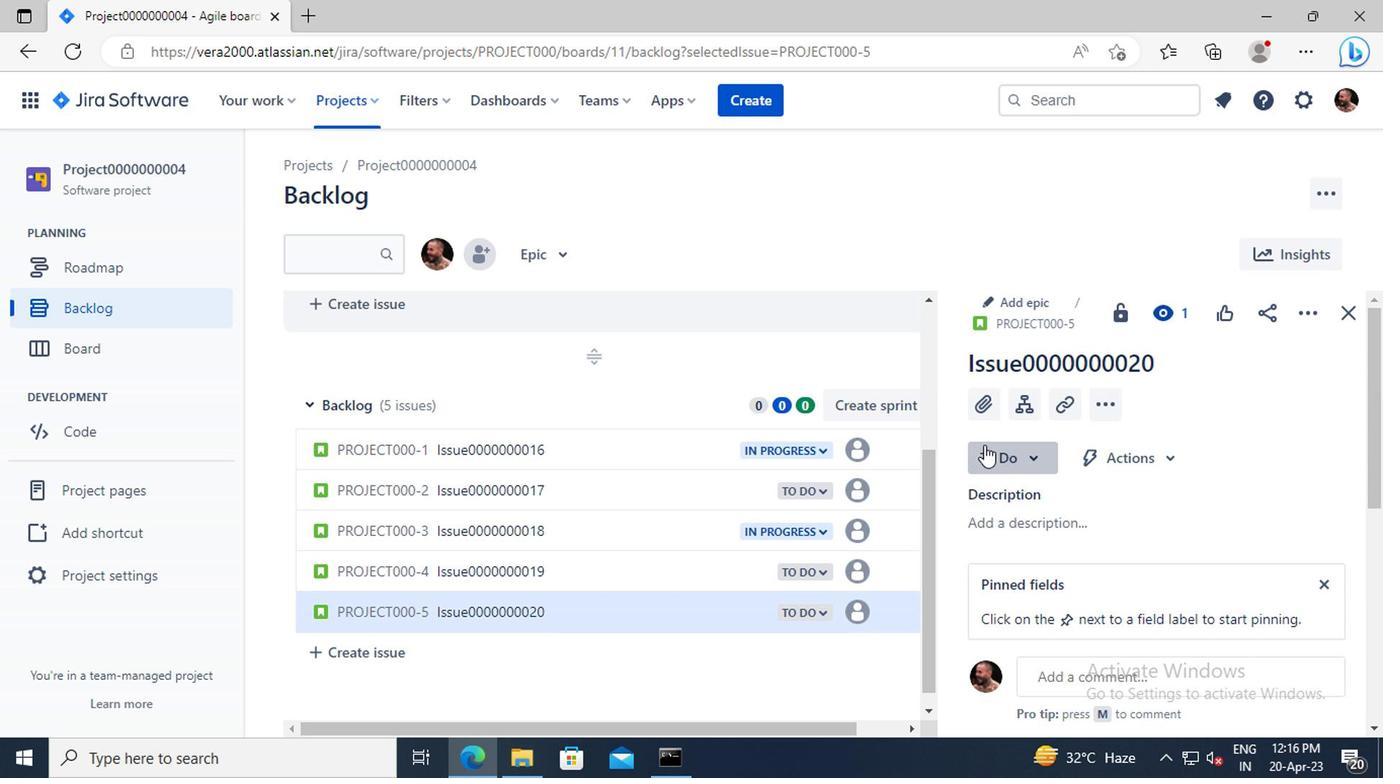 
Action: Mouse moved to (990, 503)
Screenshot: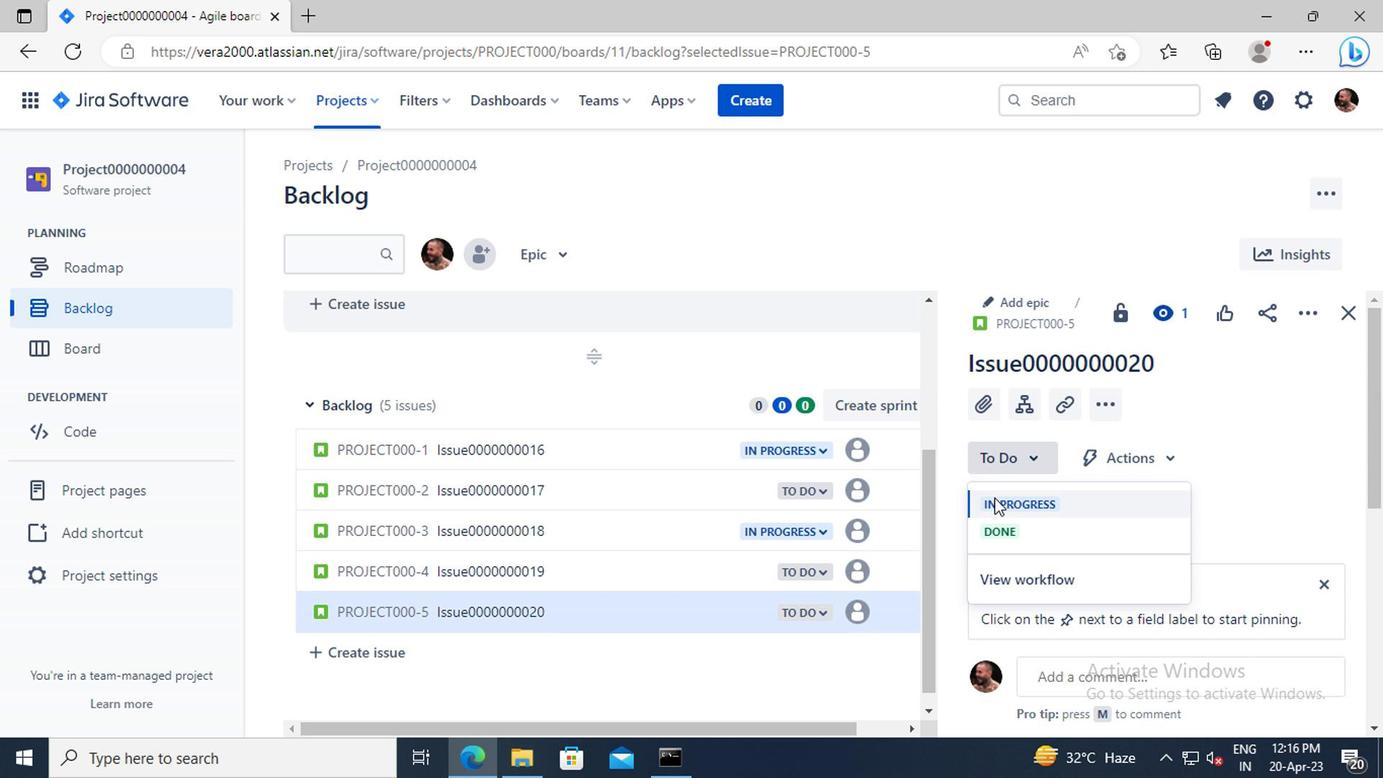 
Action: Mouse pressed left at (990, 503)
Screenshot: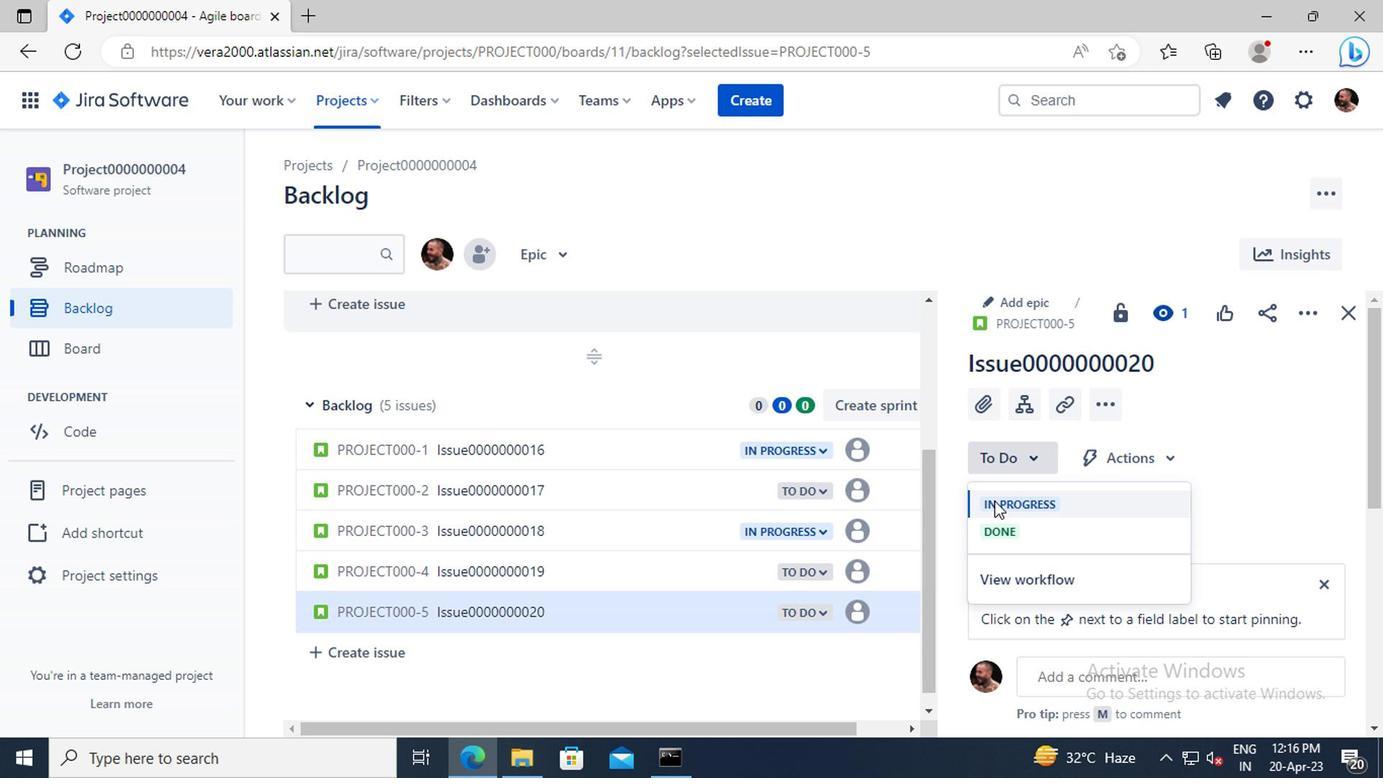 
Action: Mouse moved to (363, 106)
Screenshot: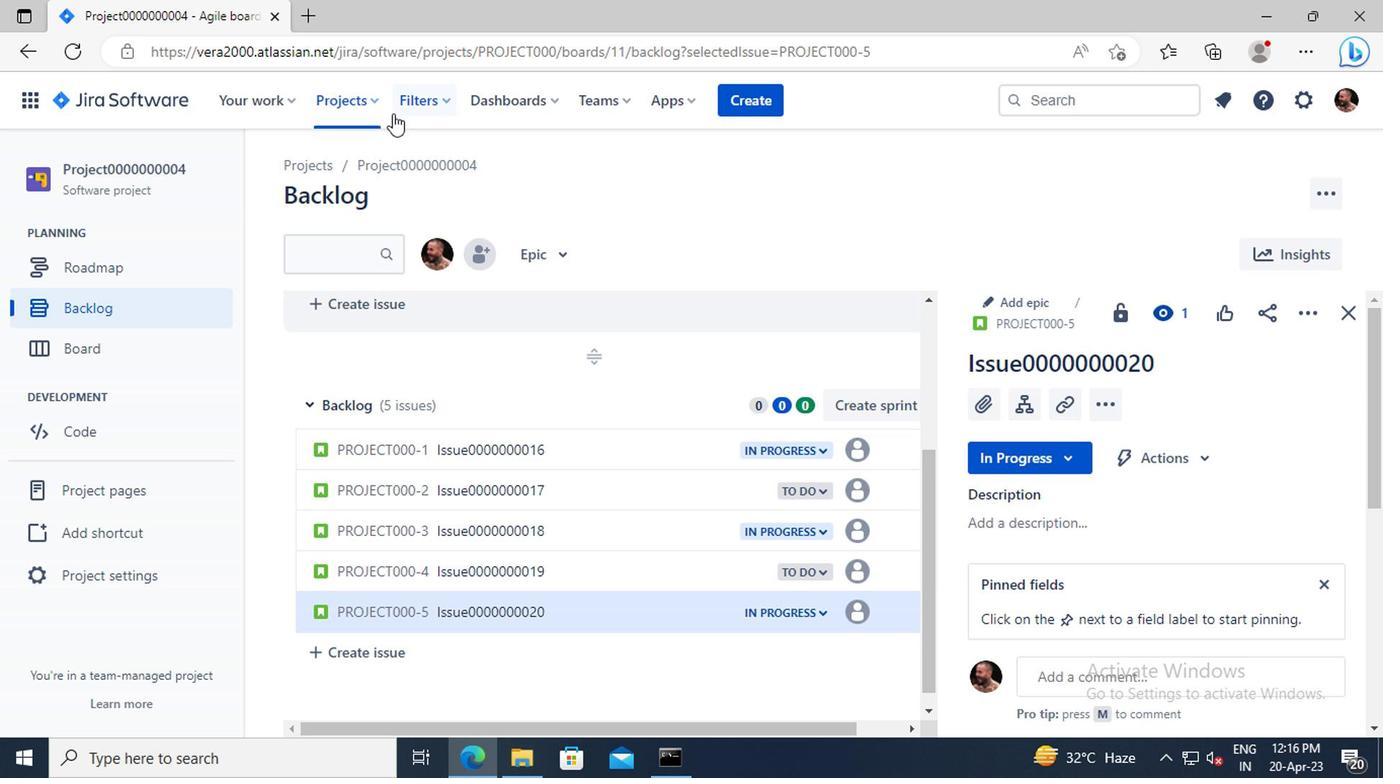 
Action: Mouse pressed left at (363, 106)
Screenshot: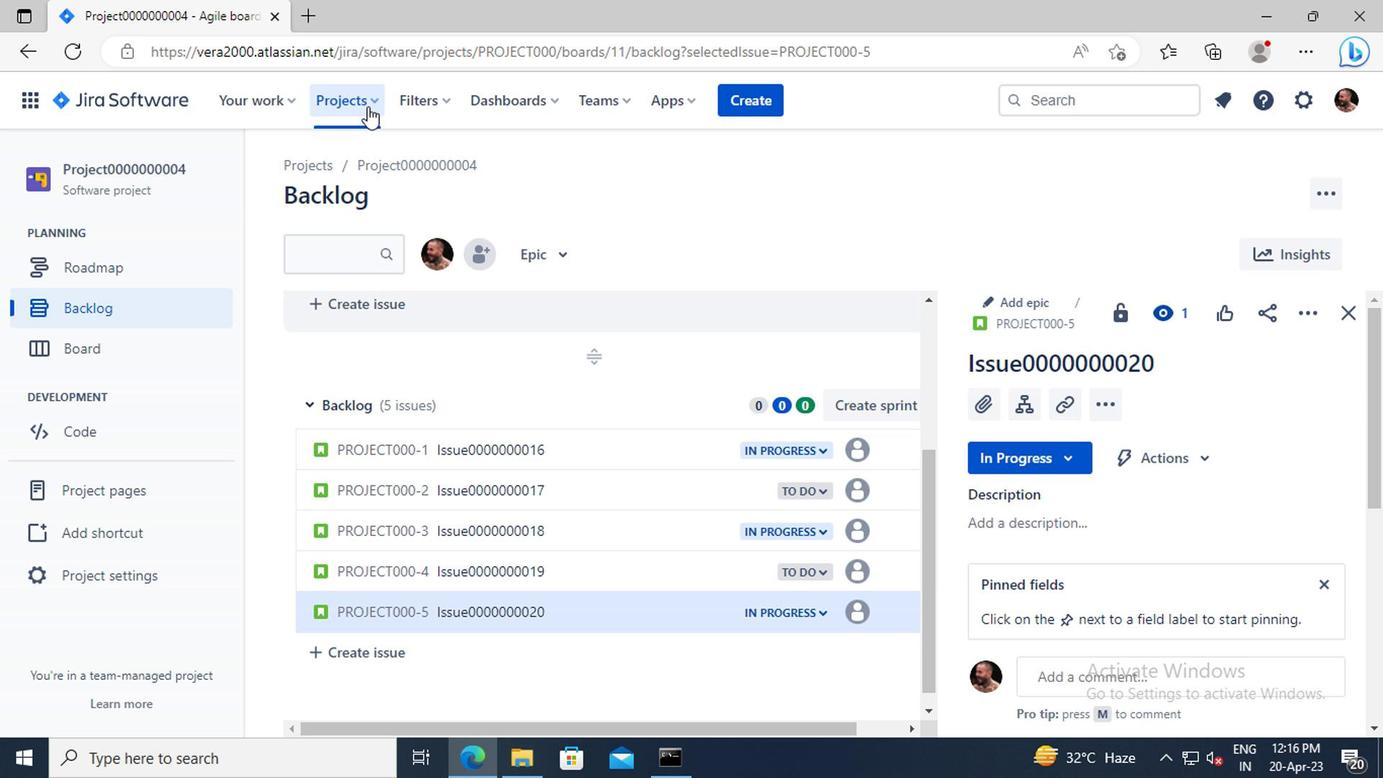 
Action: Mouse moved to (399, 237)
Screenshot: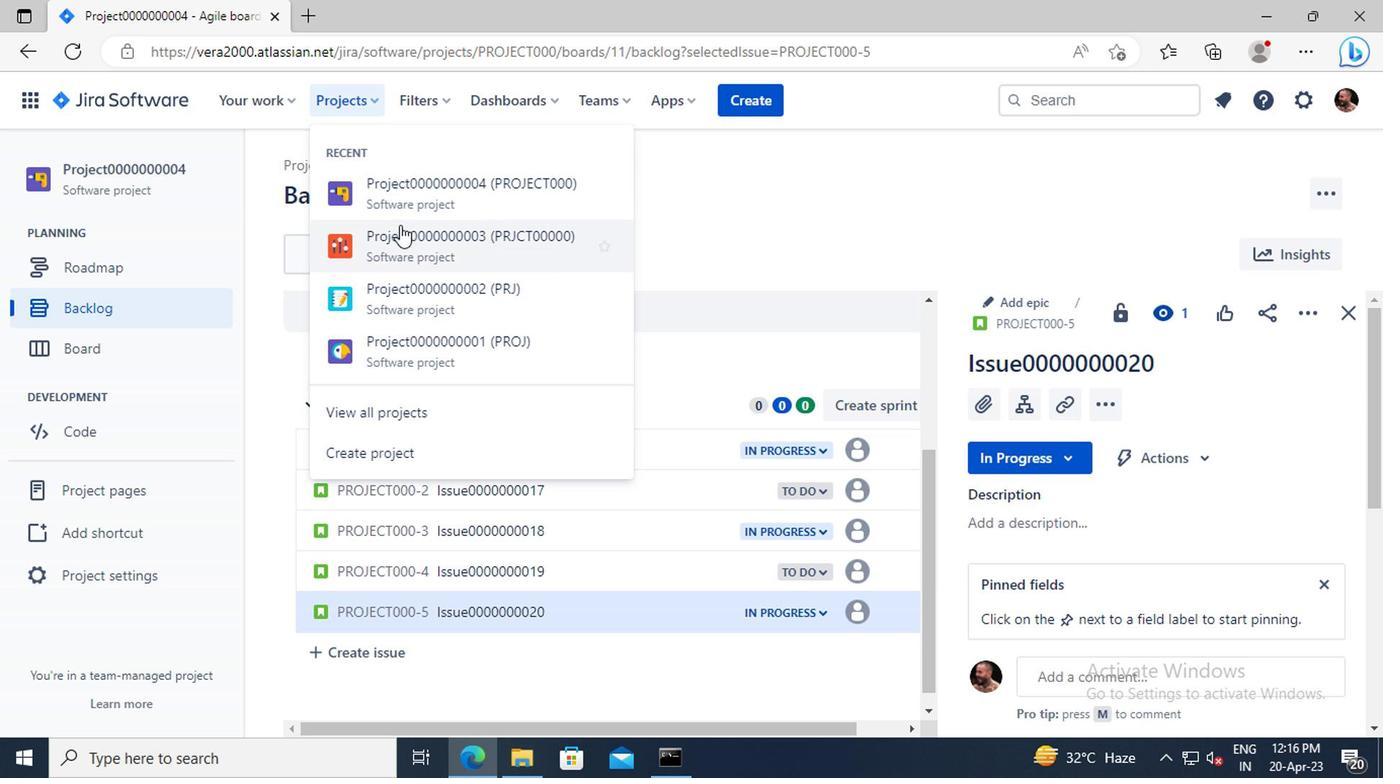 
Action: Mouse pressed left at (399, 237)
Screenshot: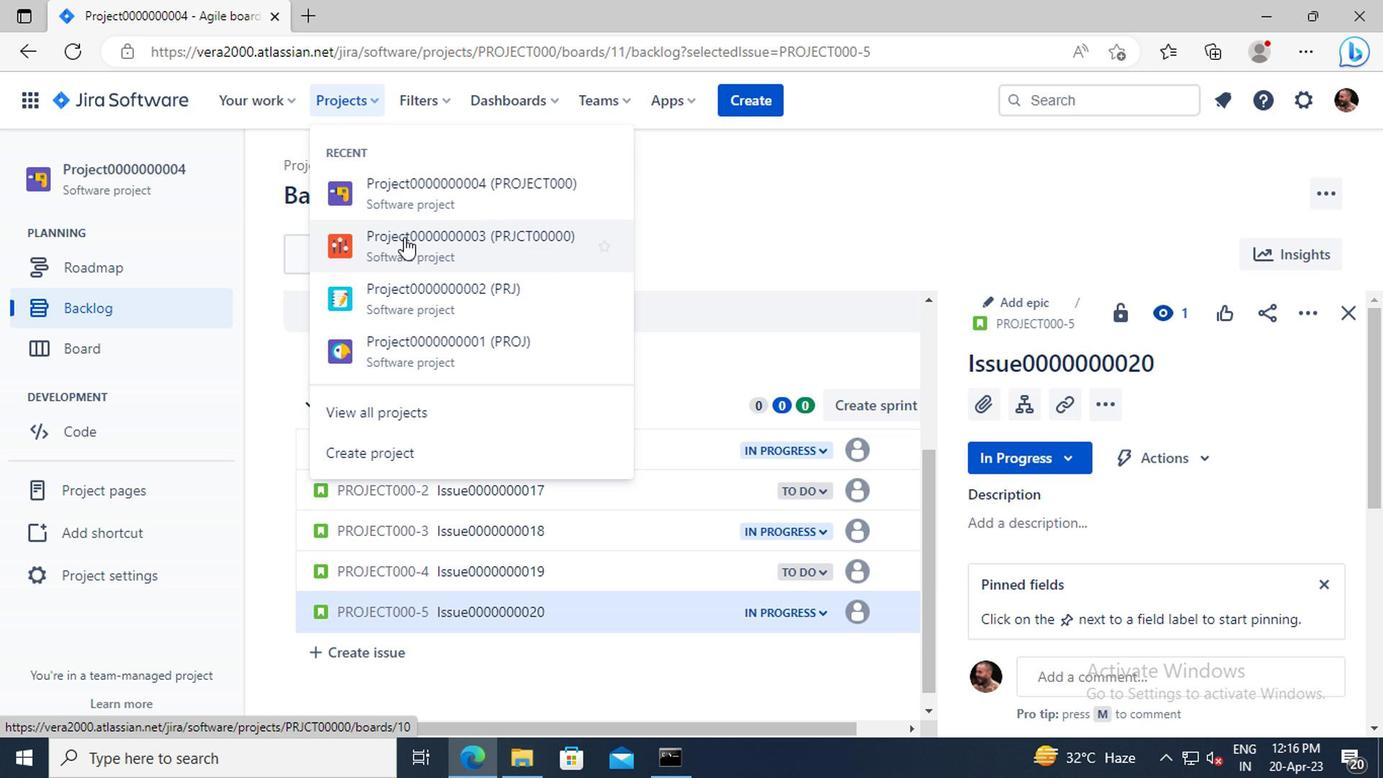 
Action: Mouse moved to (87, 299)
Screenshot: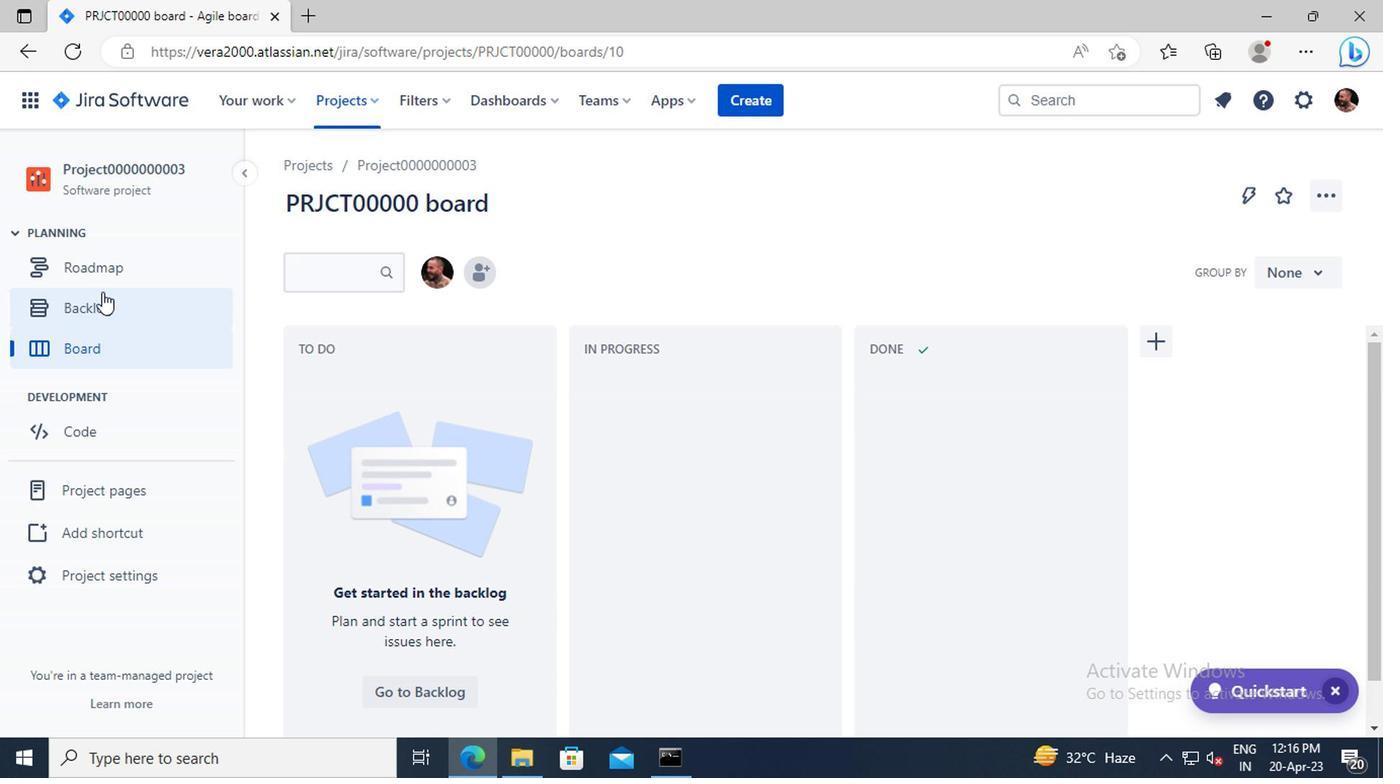 
Action: Mouse pressed left at (87, 299)
Screenshot: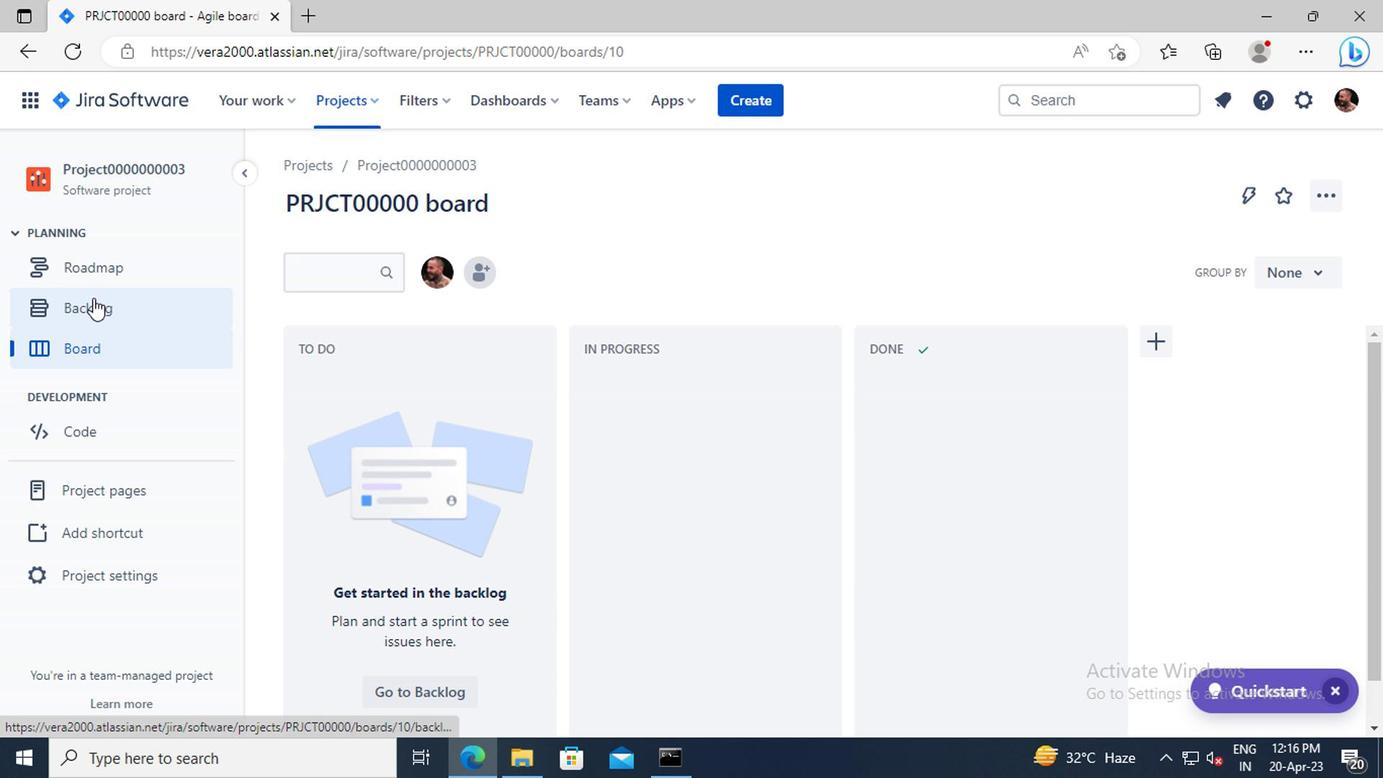 
Action: Mouse moved to (456, 355)
Screenshot: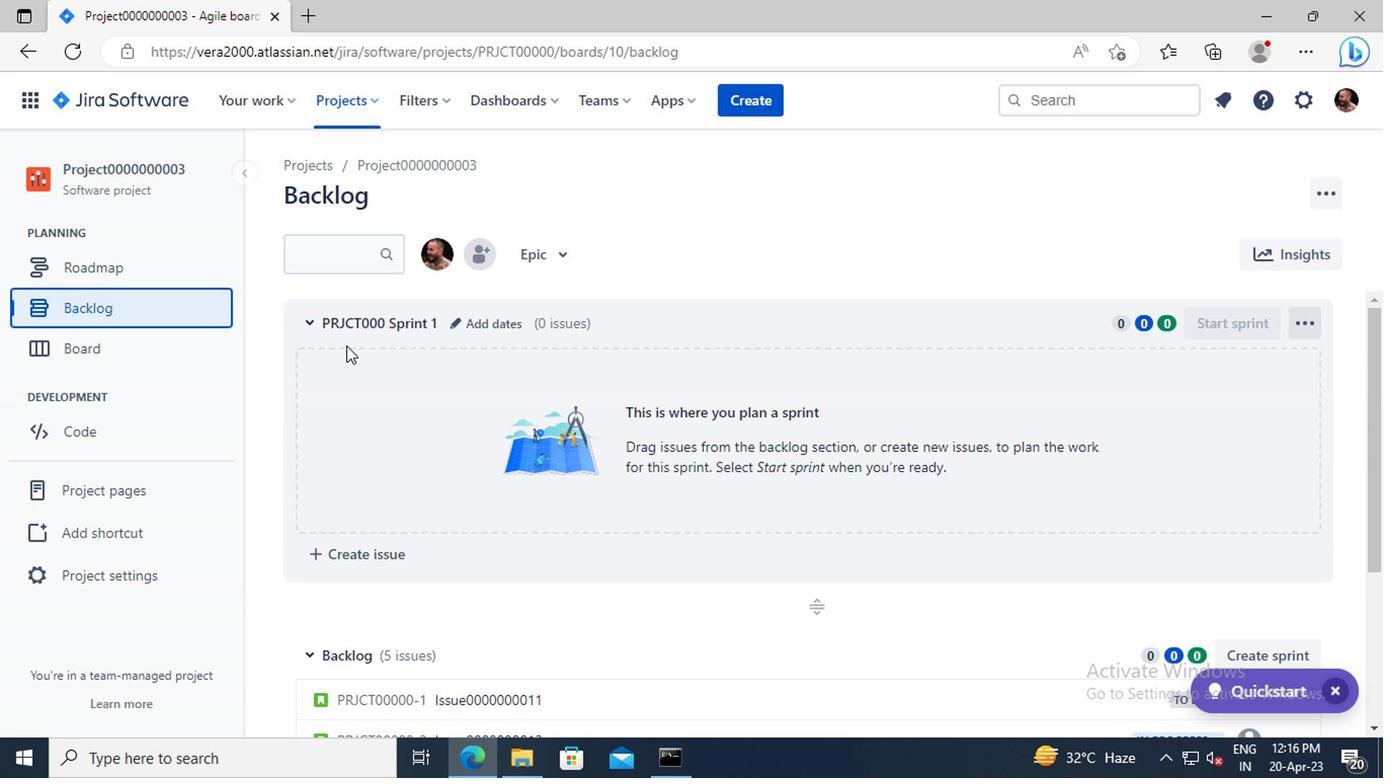
Action: Mouse scrolled (456, 353) with delta (0, -1)
Screenshot: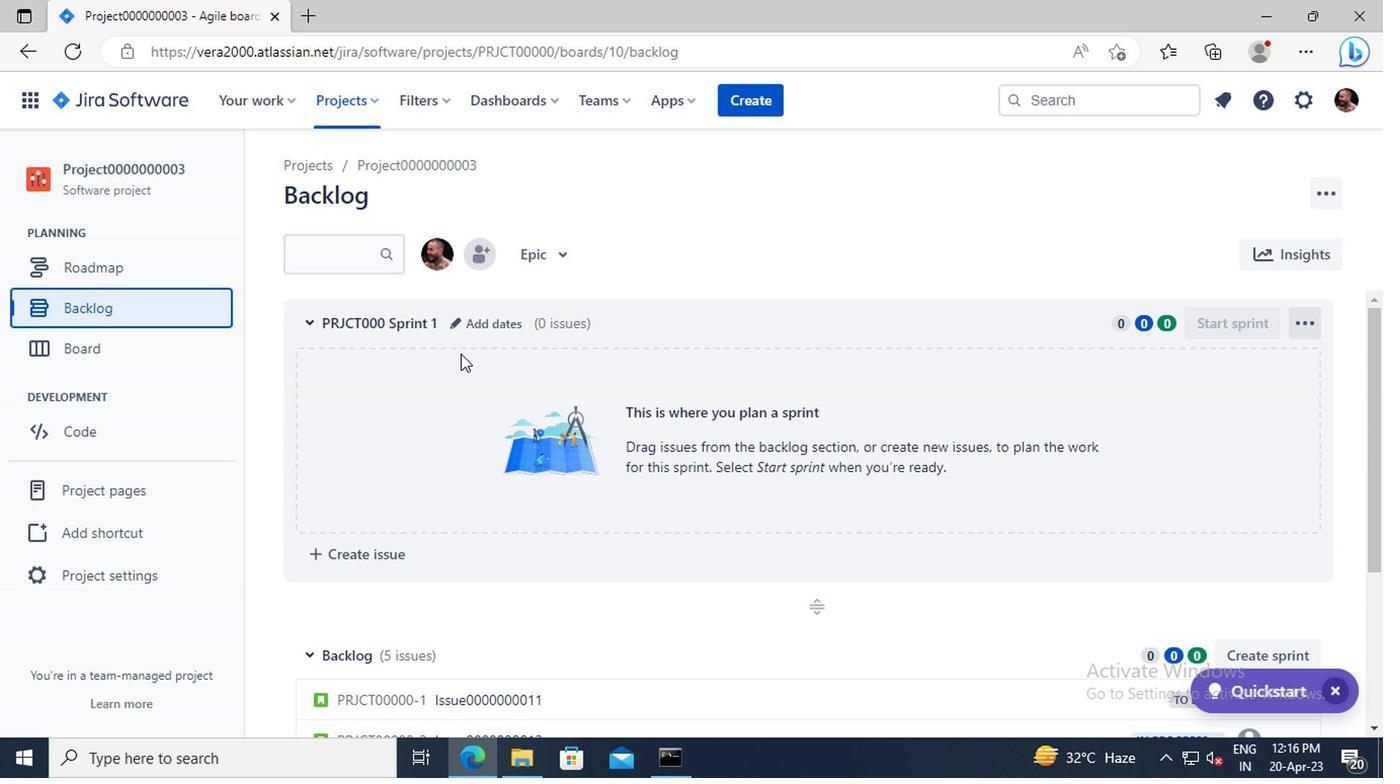 
Action: Mouse scrolled (456, 353) with delta (0, -1)
Screenshot: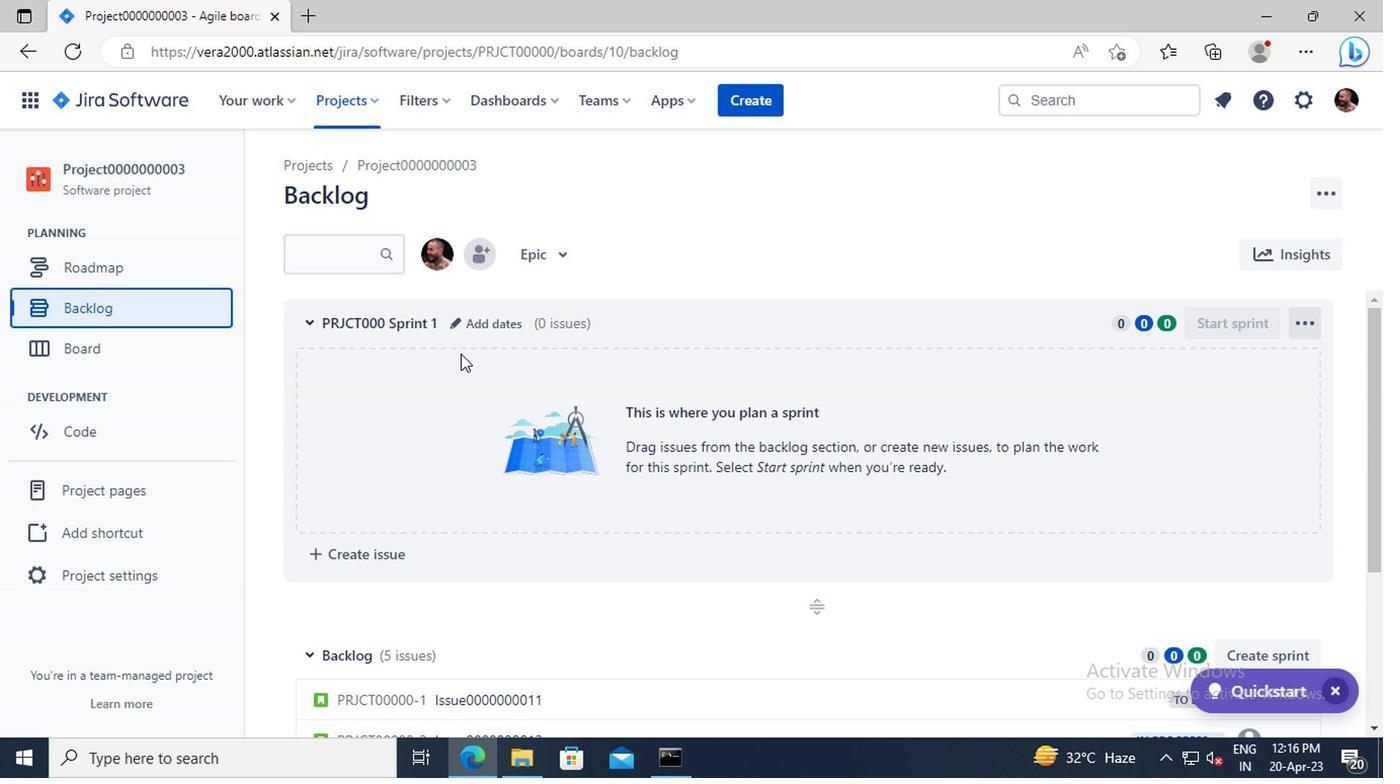 
Action: Mouse scrolled (456, 353) with delta (0, -1)
Screenshot: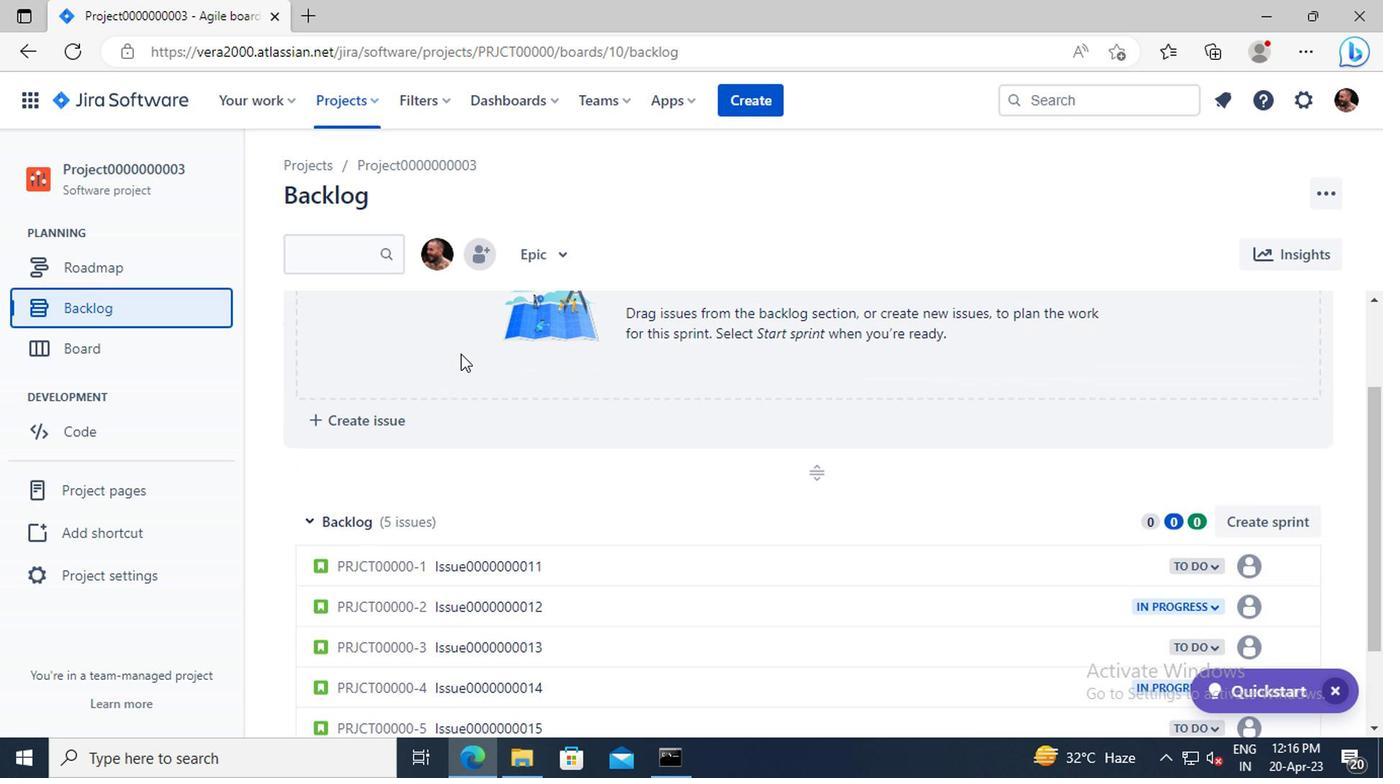 
Action: Mouse moved to (457, 356)
Screenshot: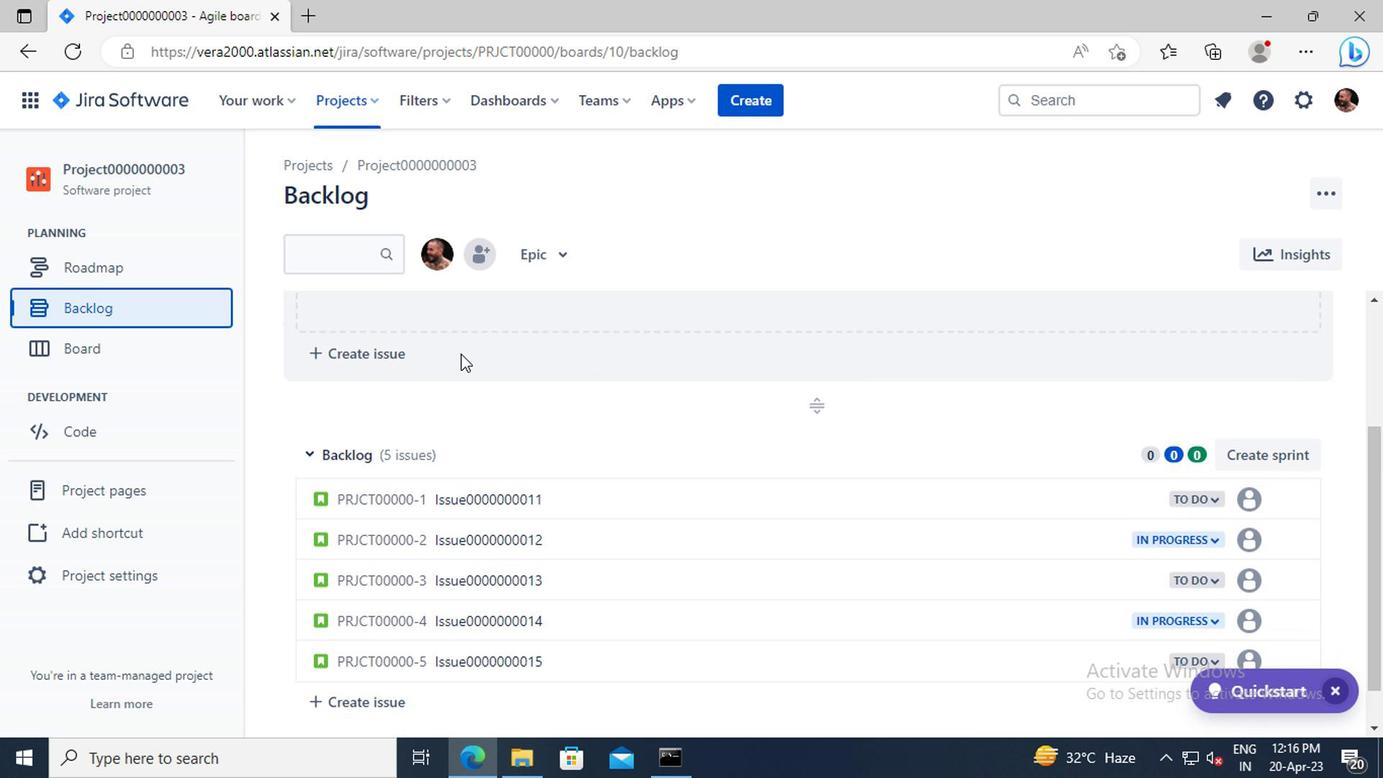 
Action: Mouse scrolled (457, 355) with delta (0, 0)
Screenshot: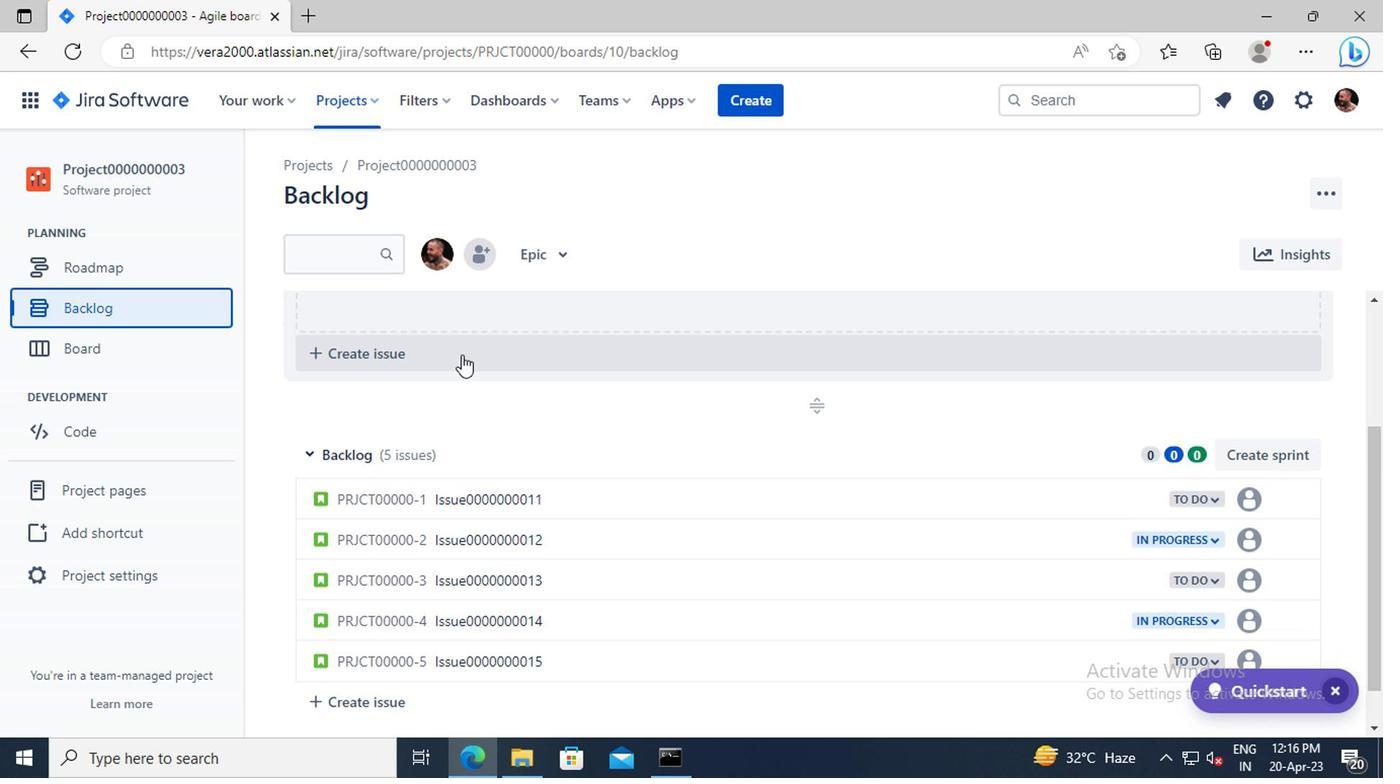 
Action: Mouse moved to (492, 446)
Screenshot: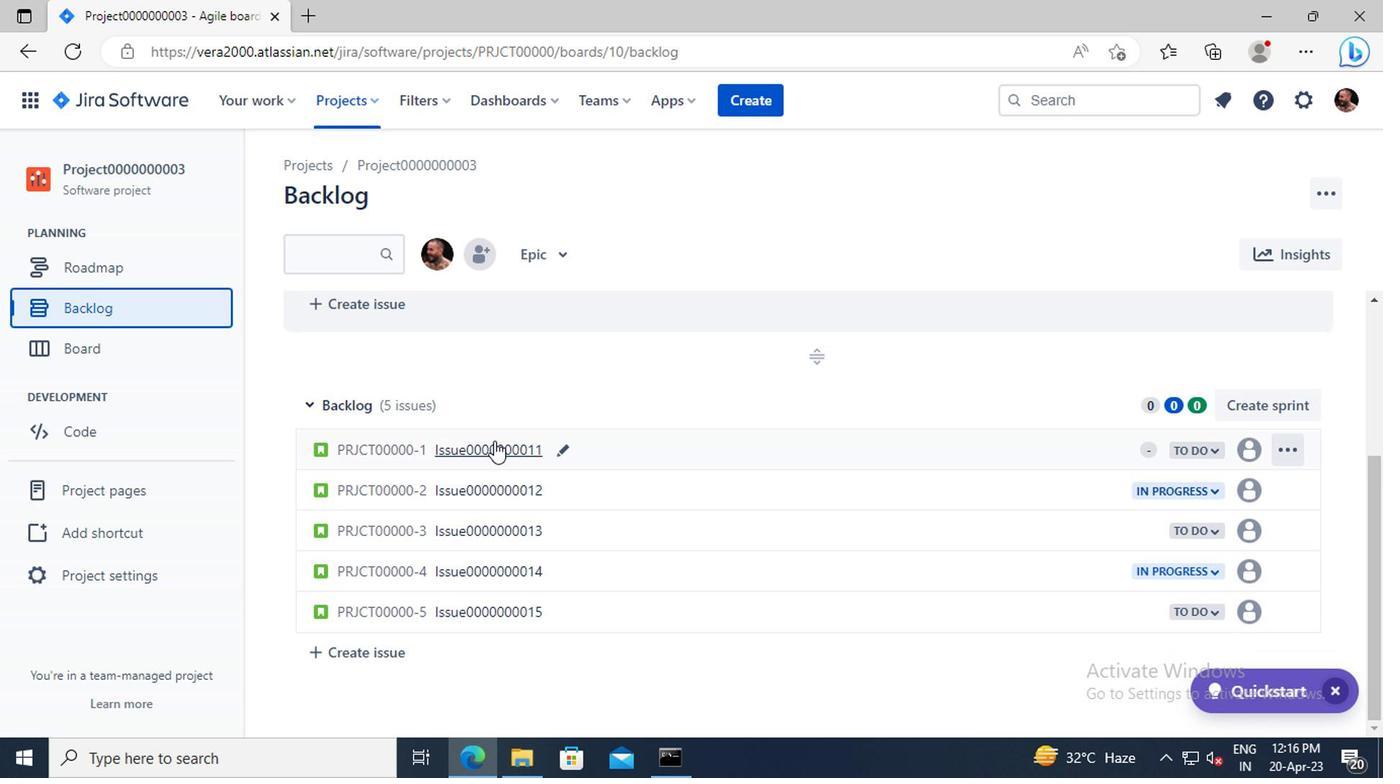 
Action: Mouse pressed left at (492, 446)
Screenshot: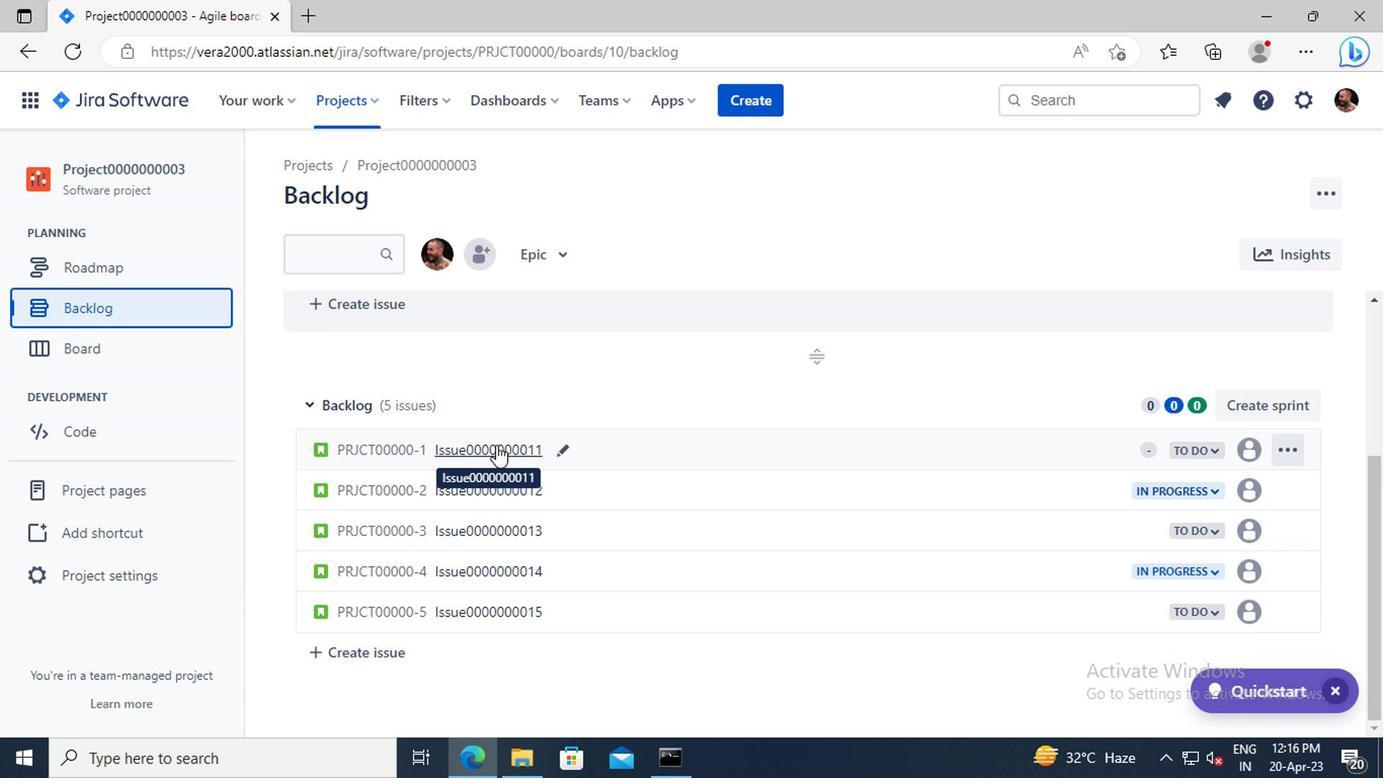 
Action: Mouse moved to (1100, 456)
Screenshot: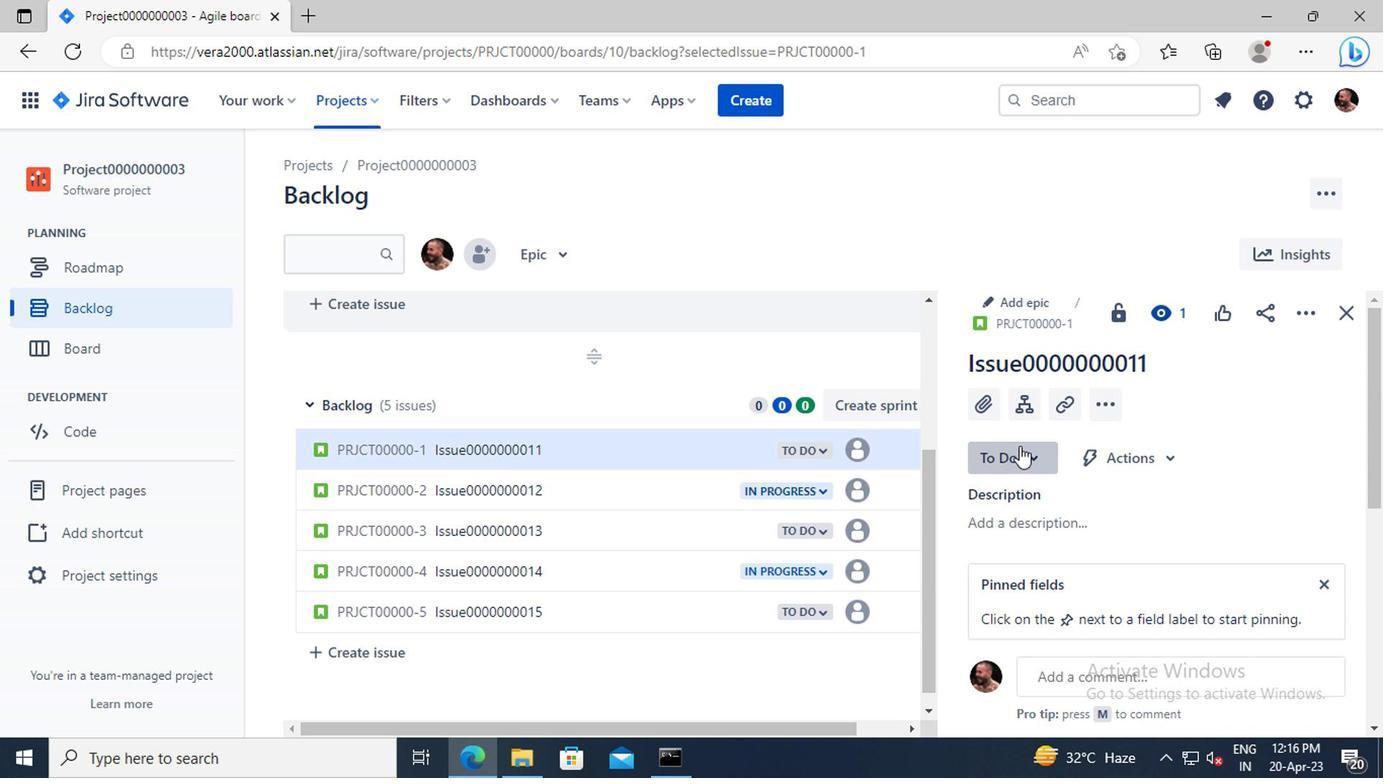 
Action: Mouse scrolled (1100, 456) with delta (0, 0)
Screenshot: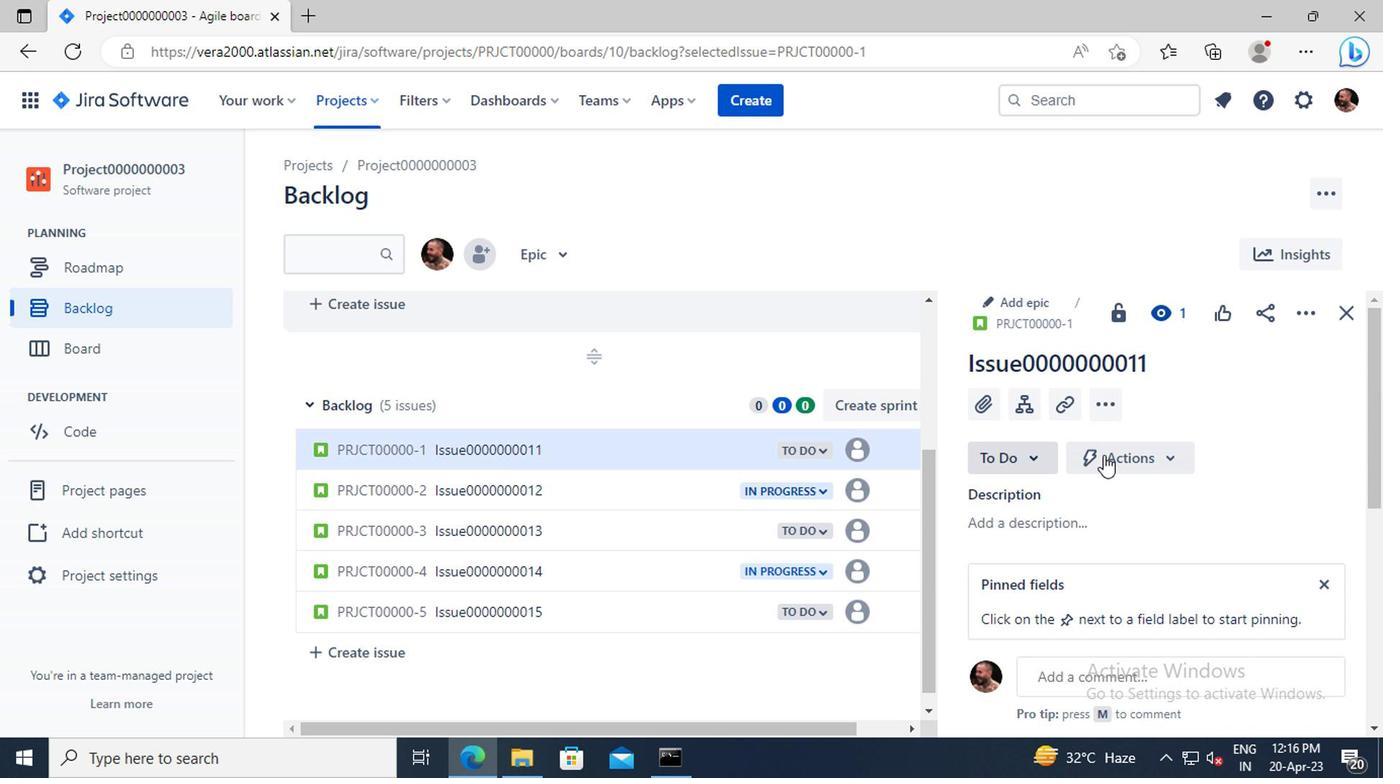 
Action: Mouse scrolled (1100, 456) with delta (0, 0)
Screenshot: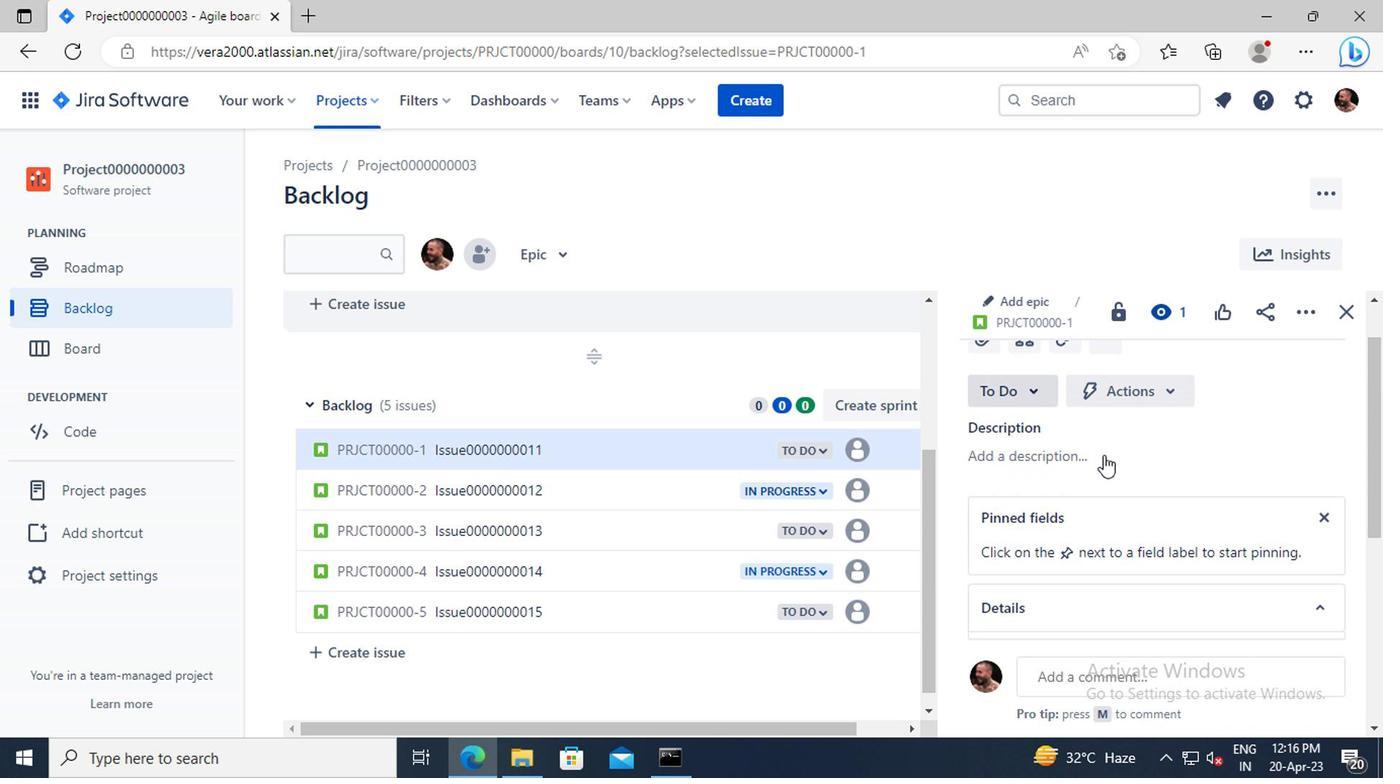 
Action: Mouse scrolled (1100, 456) with delta (0, 0)
Screenshot: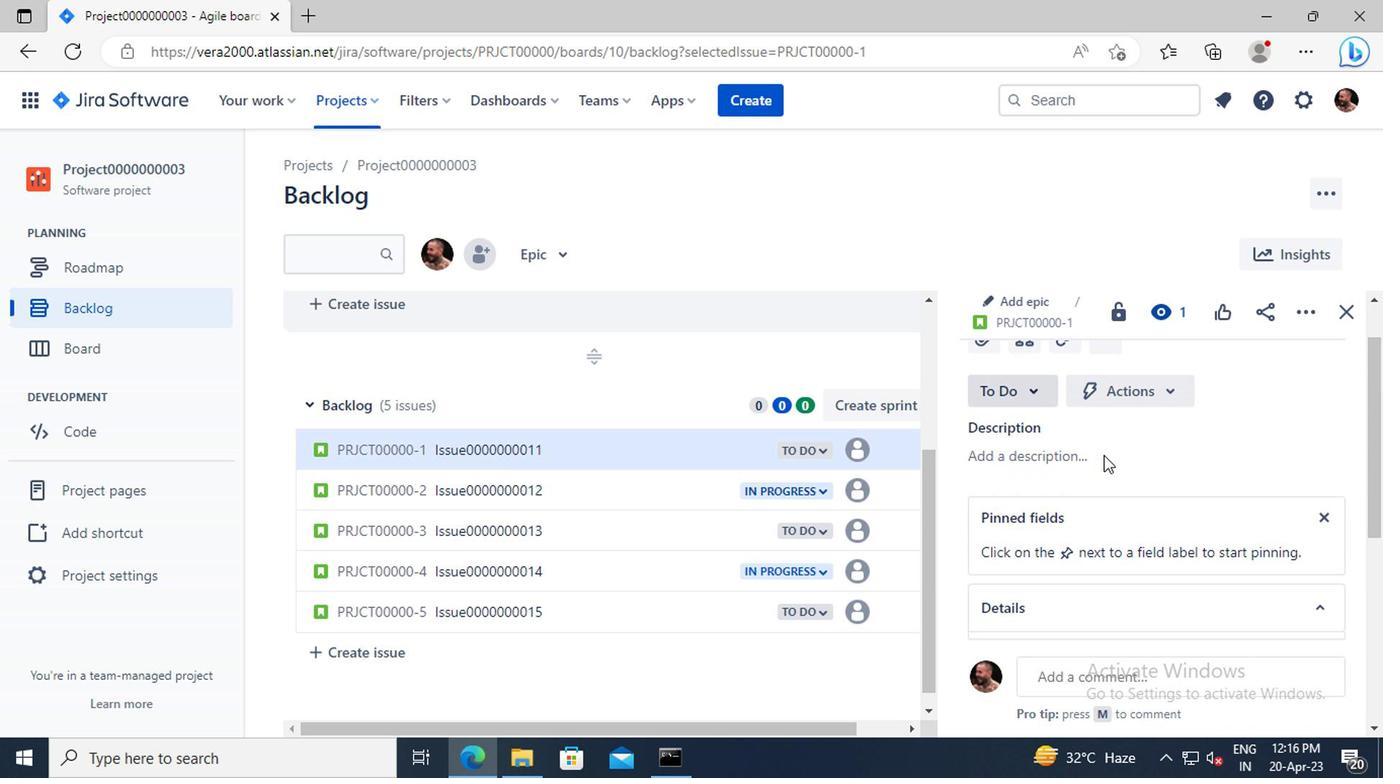 
Action: Mouse moved to (1175, 522)
Screenshot: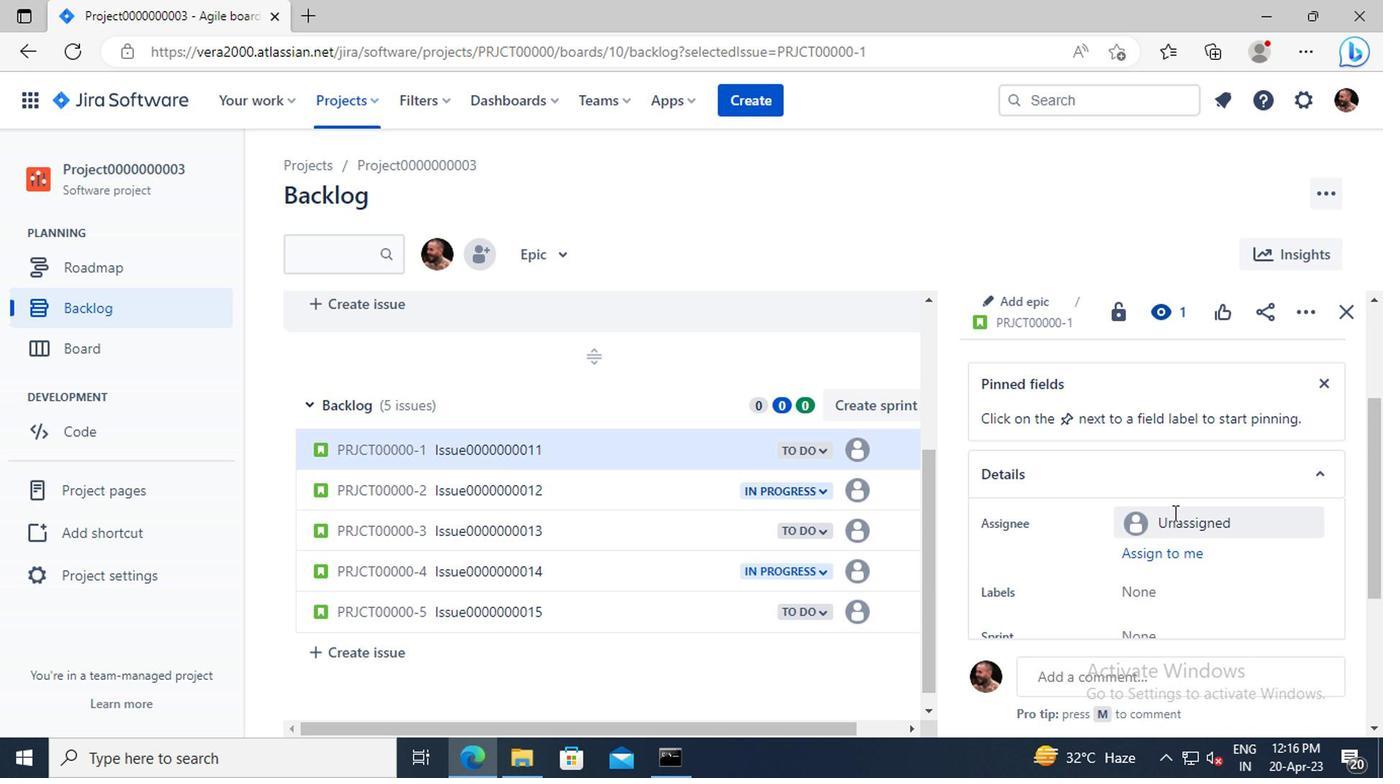 
Action: Mouse pressed left at (1175, 522)
Screenshot: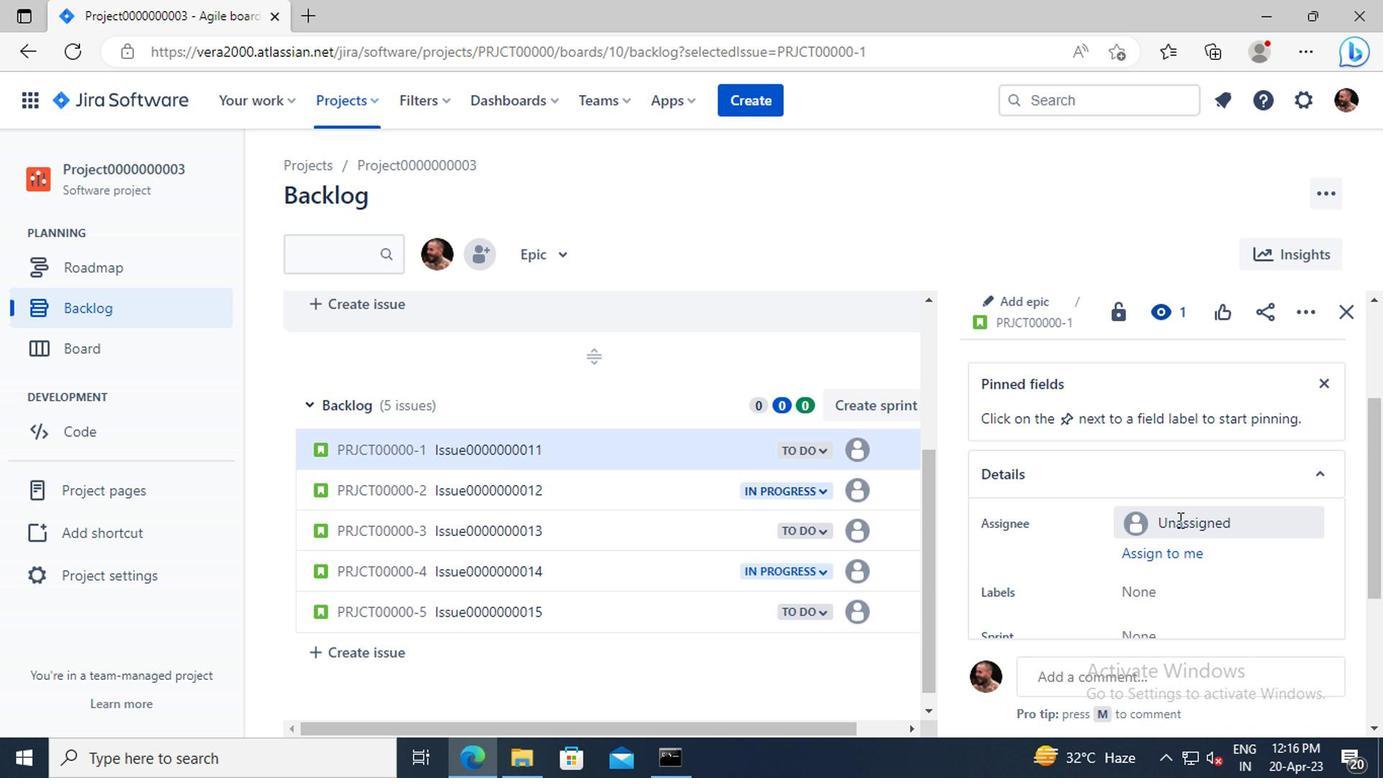 
Action: Mouse moved to (1174, 525)
Screenshot: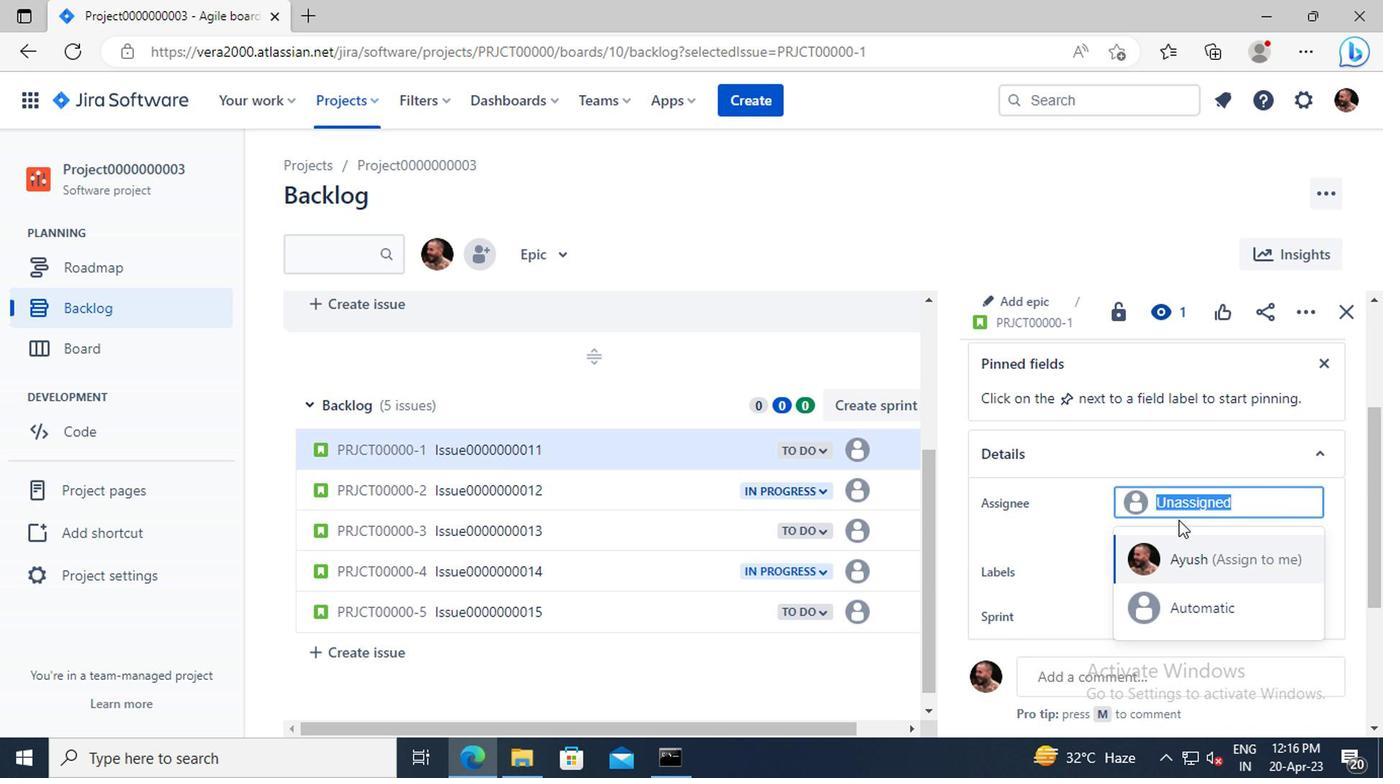 
Action: Key pressed ayus
Screenshot: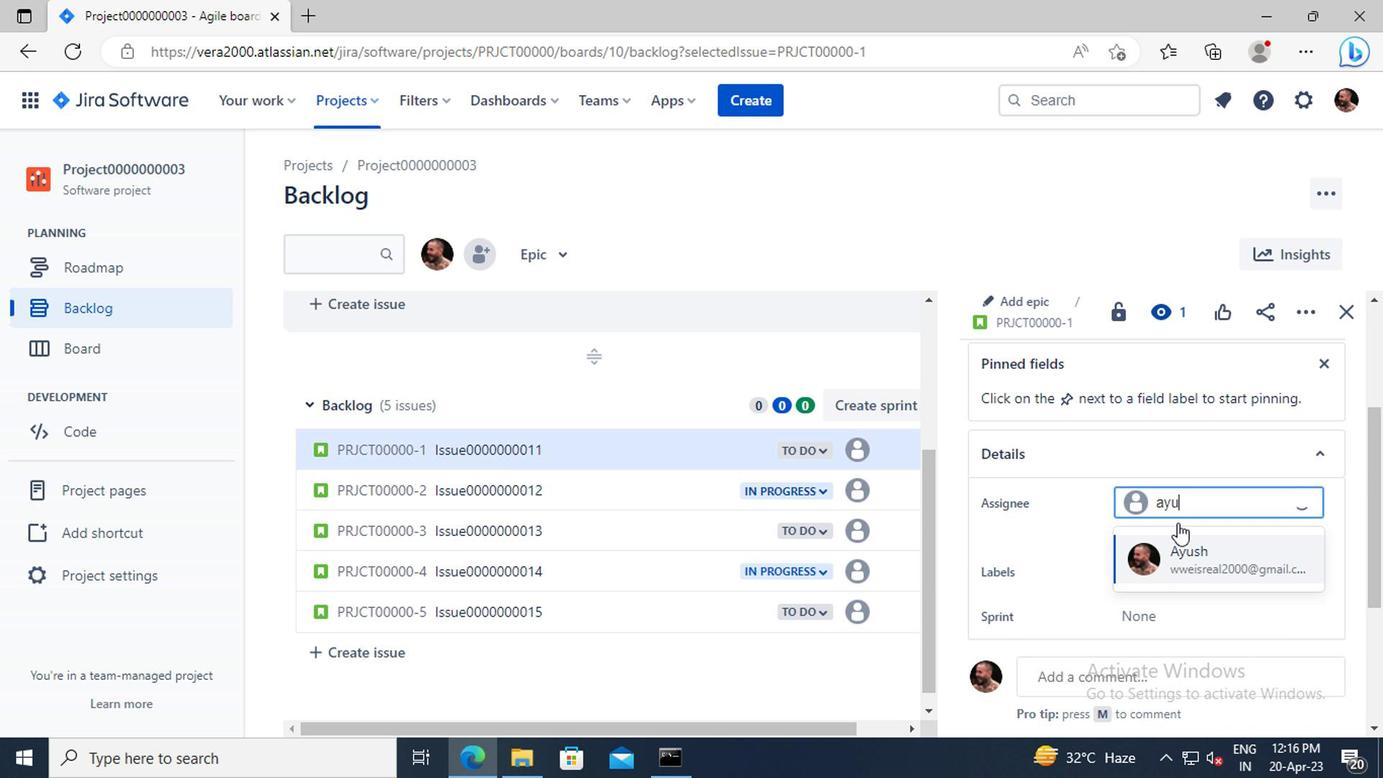
Action: Mouse moved to (1174, 525)
Screenshot: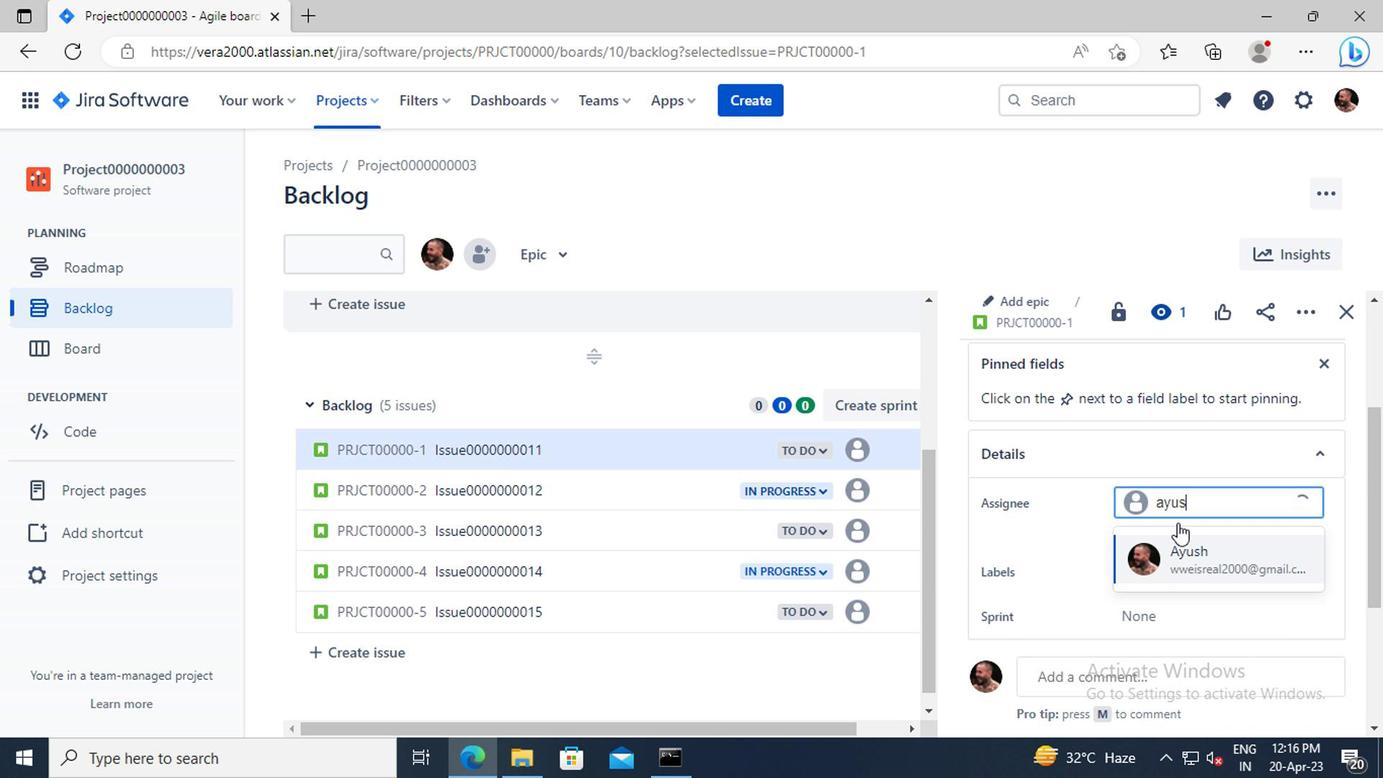 
Action: Key pressed h
Screenshot: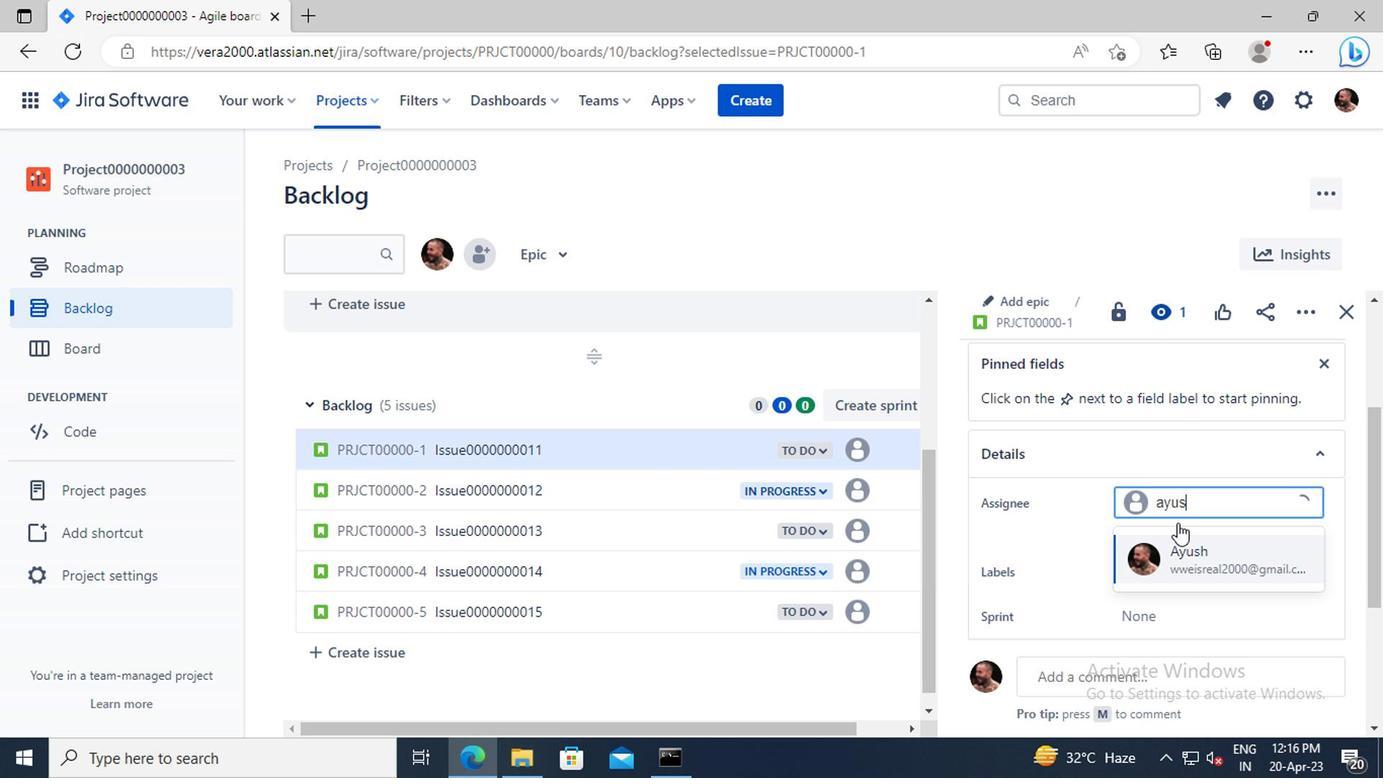 
Action: Mouse moved to (1168, 611)
Screenshot: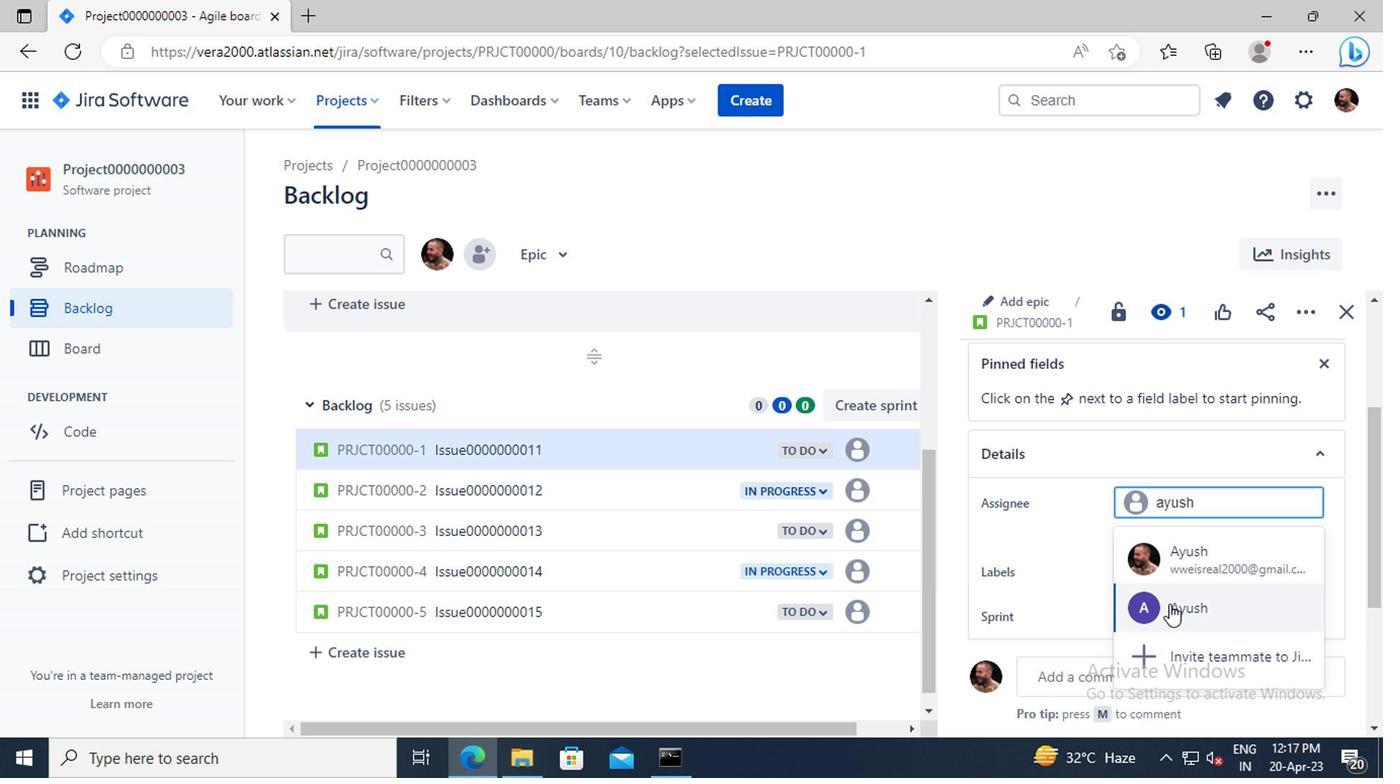 
Action: Mouse pressed left at (1168, 611)
Screenshot: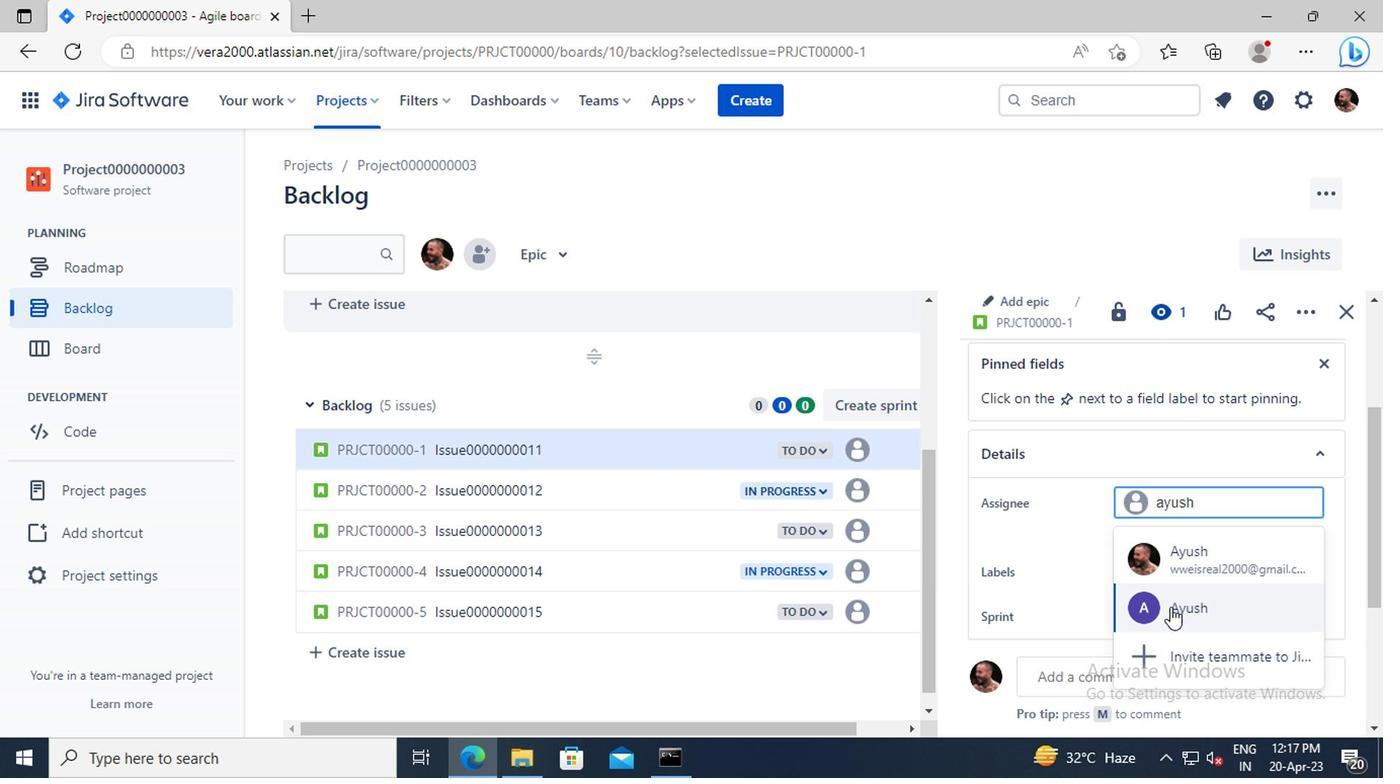 
